 Task: Create a due date automation trigger when advanced on, on the tuesday of the week a card is due add fields without custom field "Resume" set at 11:00 AM.
Action: Mouse moved to (847, 257)
Screenshot: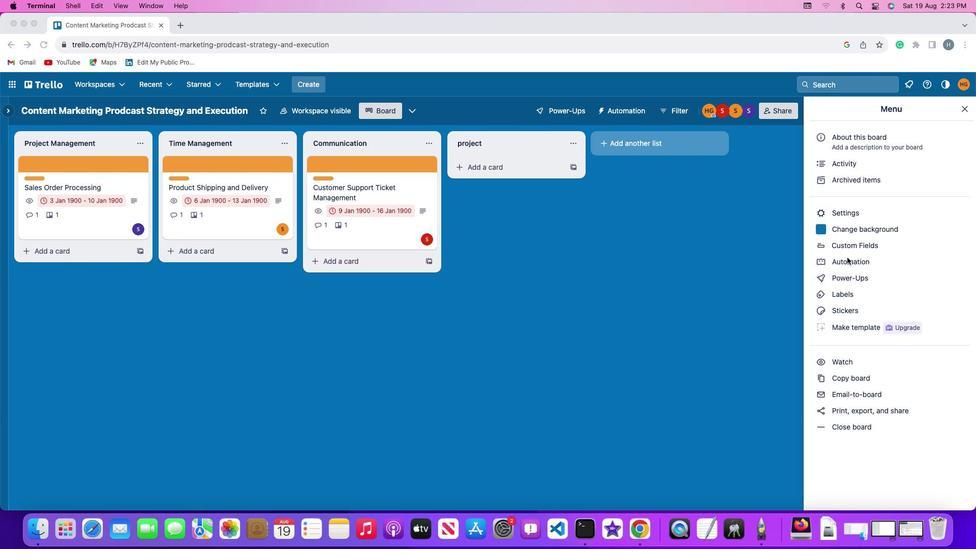 
Action: Mouse pressed left at (847, 257)
Screenshot: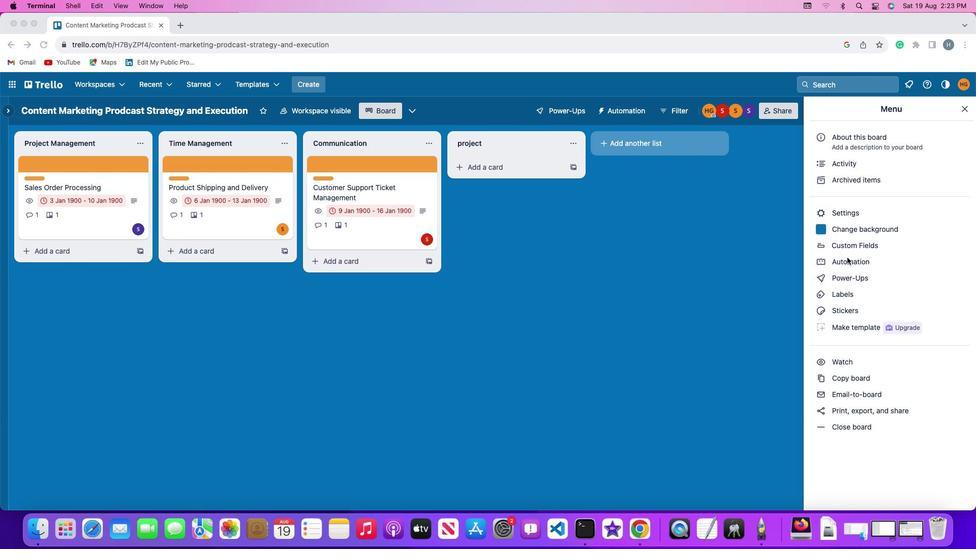 
Action: Mouse pressed left at (847, 257)
Screenshot: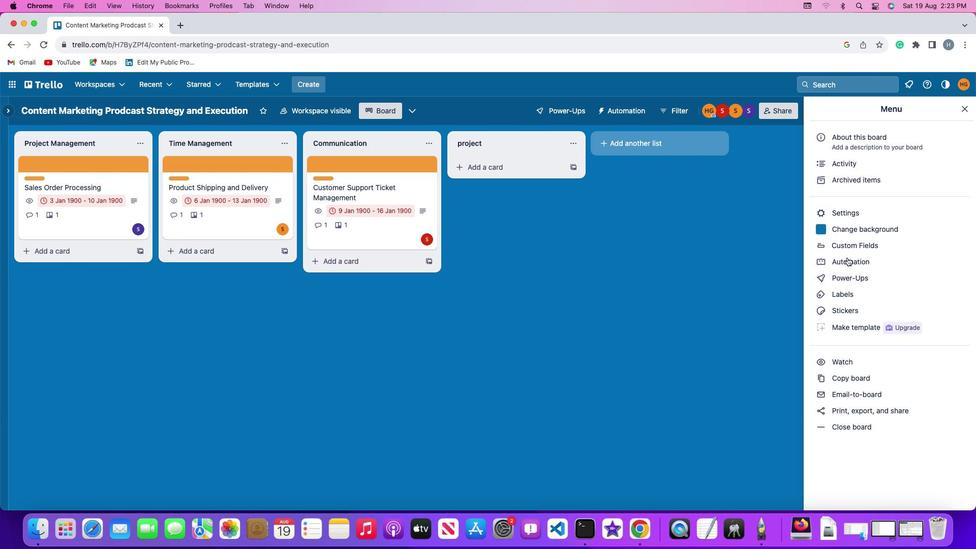 
Action: Mouse moved to (55, 239)
Screenshot: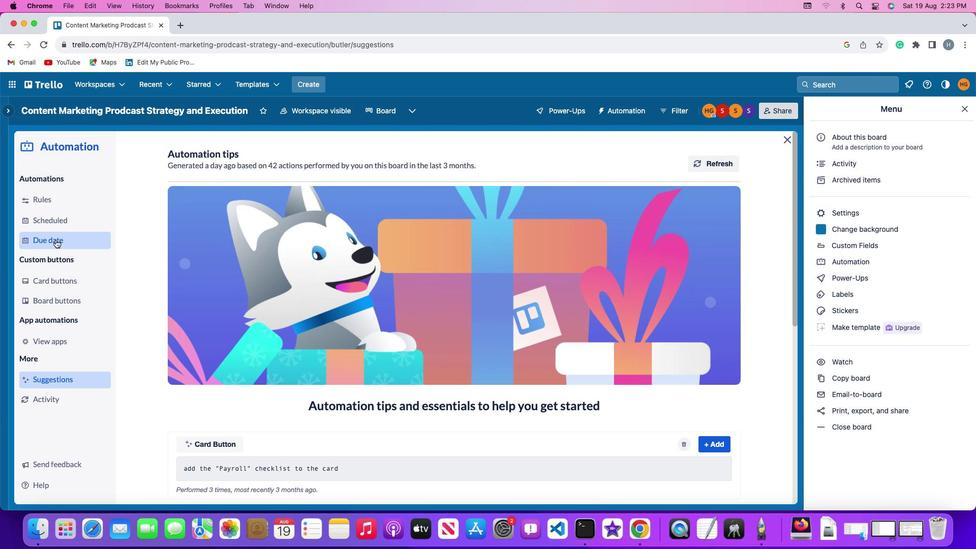 
Action: Mouse pressed left at (55, 239)
Screenshot: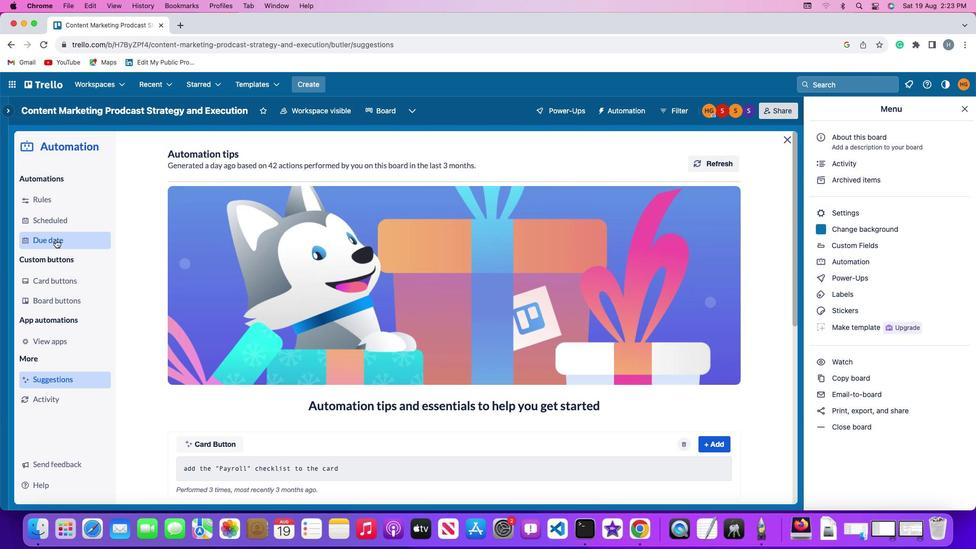 
Action: Mouse moved to (653, 158)
Screenshot: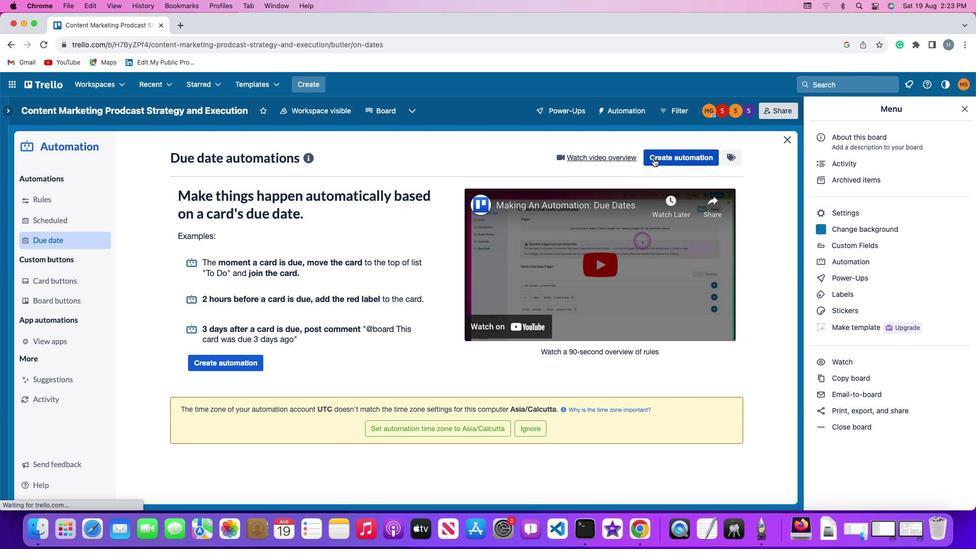 
Action: Mouse pressed left at (653, 158)
Screenshot: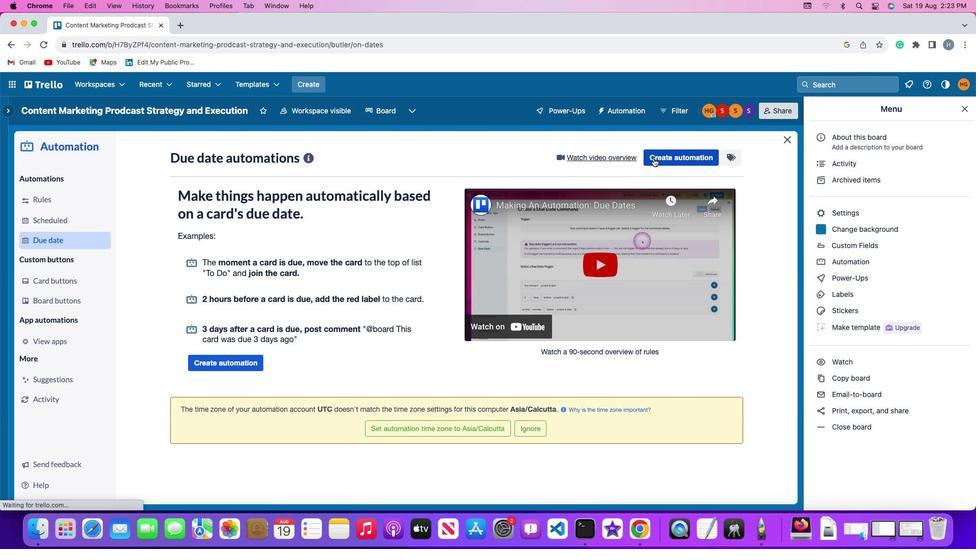 
Action: Mouse moved to (214, 256)
Screenshot: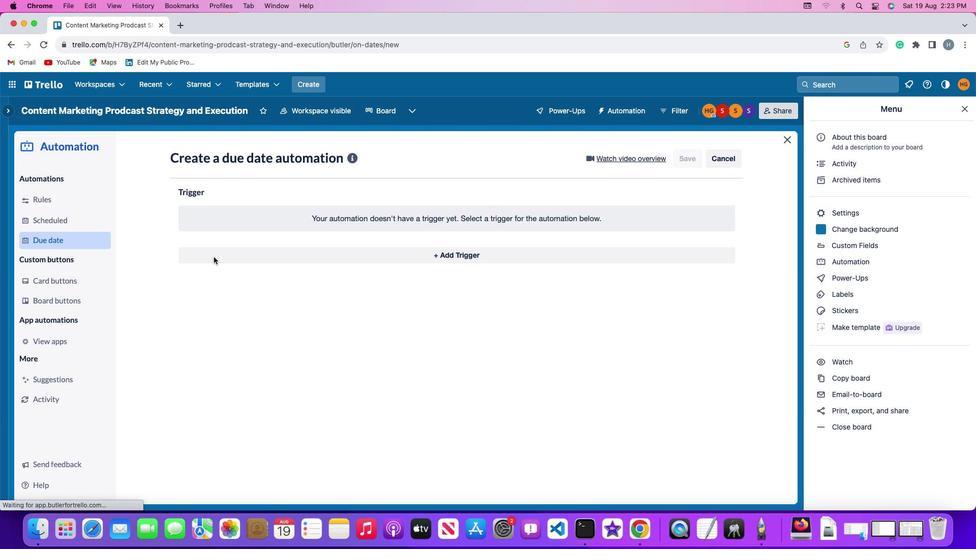 
Action: Mouse pressed left at (214, 256)
Screenshot: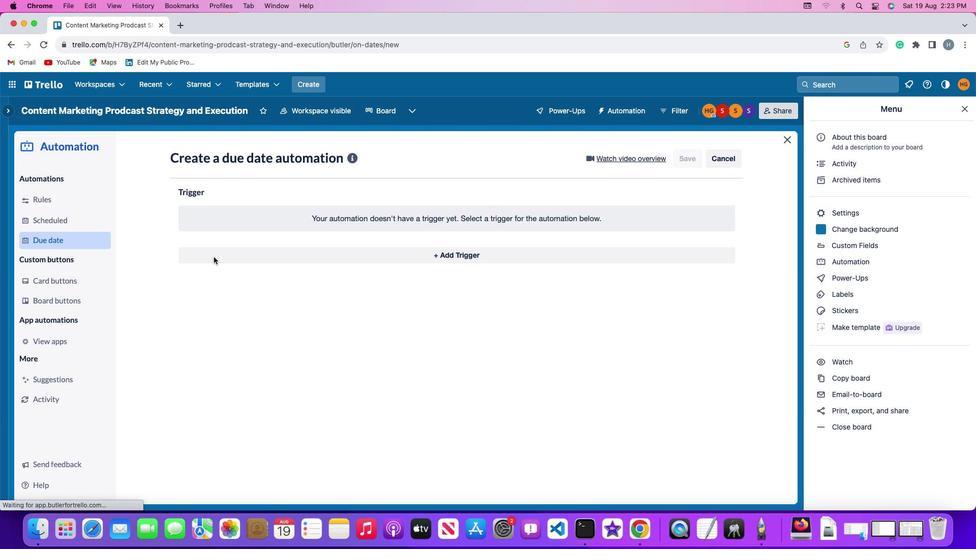 
Action: Mouse moved to (227, 439)
Screenshot: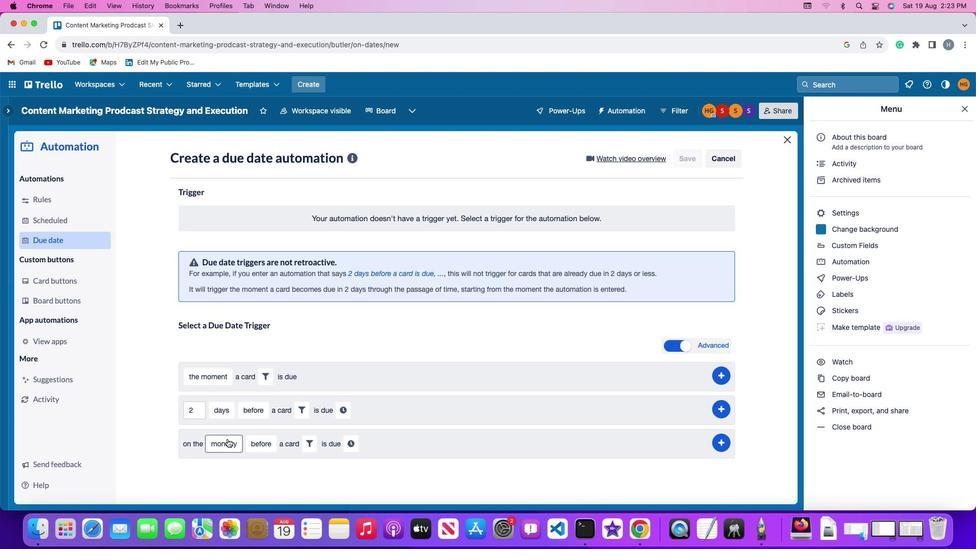 
Action: Mouse pressed left at (227, 439)
Screenshot: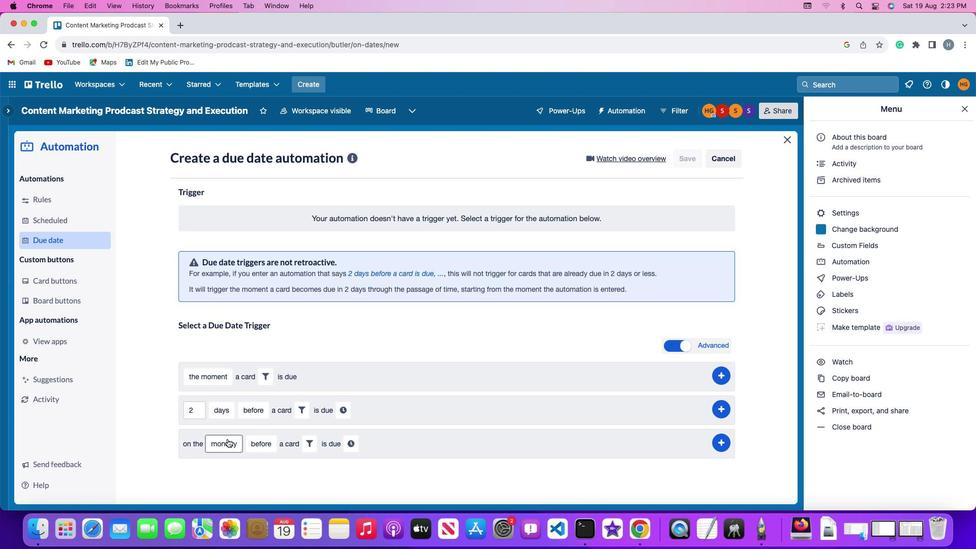 
Action: Mouse moved to (232, 324)
Screenshot: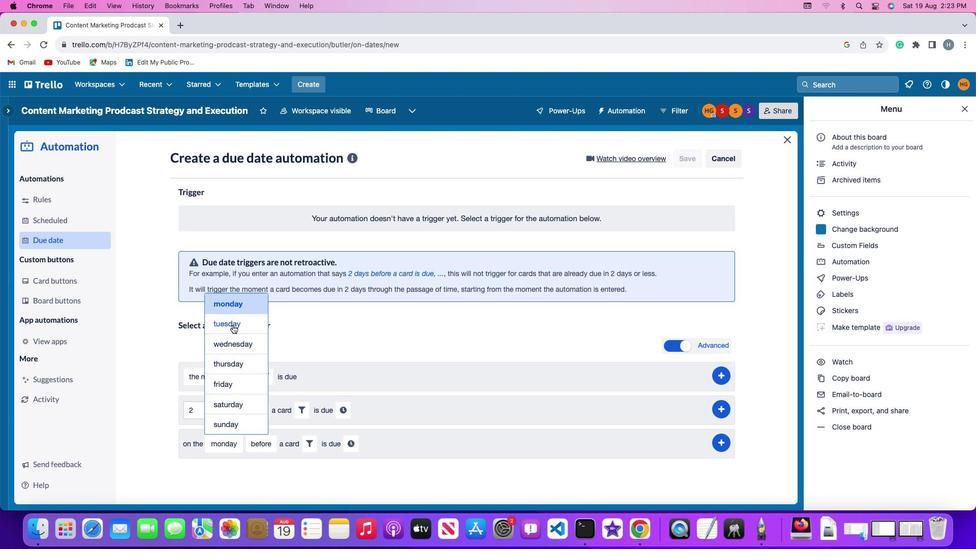 
Action: Mouse pressed left at (232, 324)
Screenshot: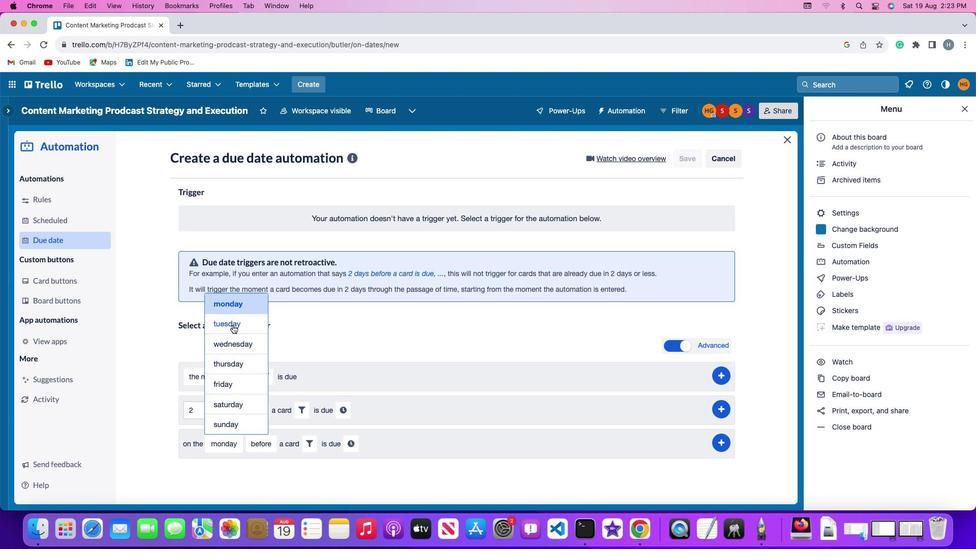 
Action: Mouse moved to (266, 441)
Screenshot: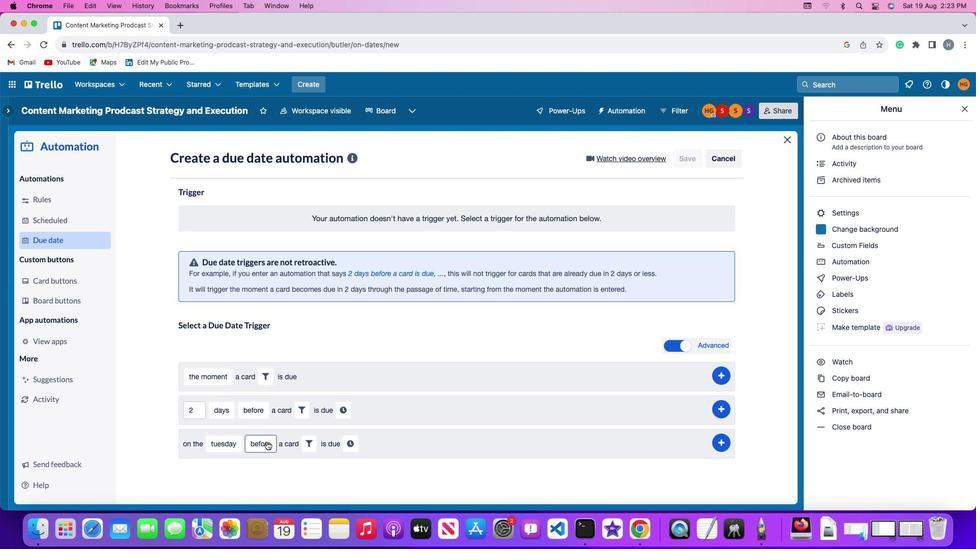 
Action: Mouse pressed left at (266, 441)
Screenshot: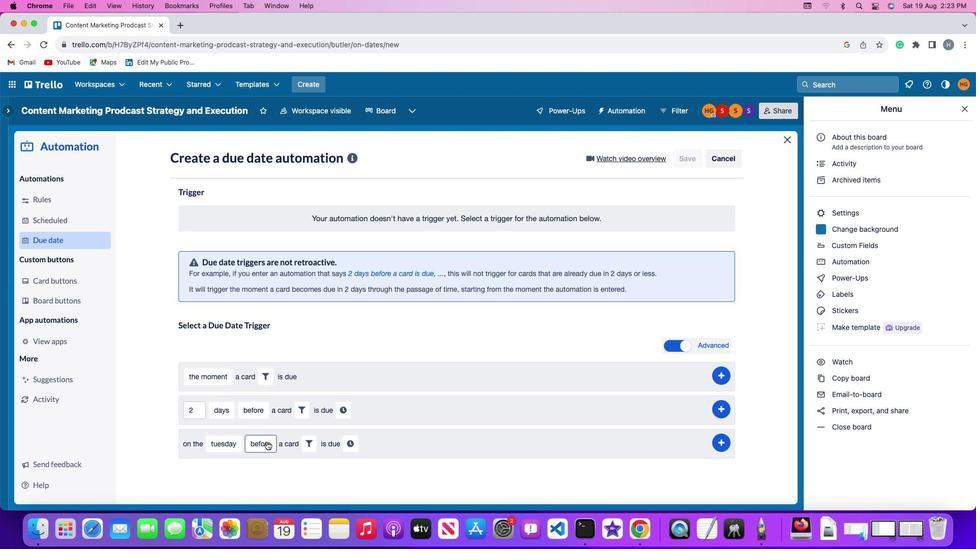 
Action: Mouse moved to (268, 405)
Screenshot: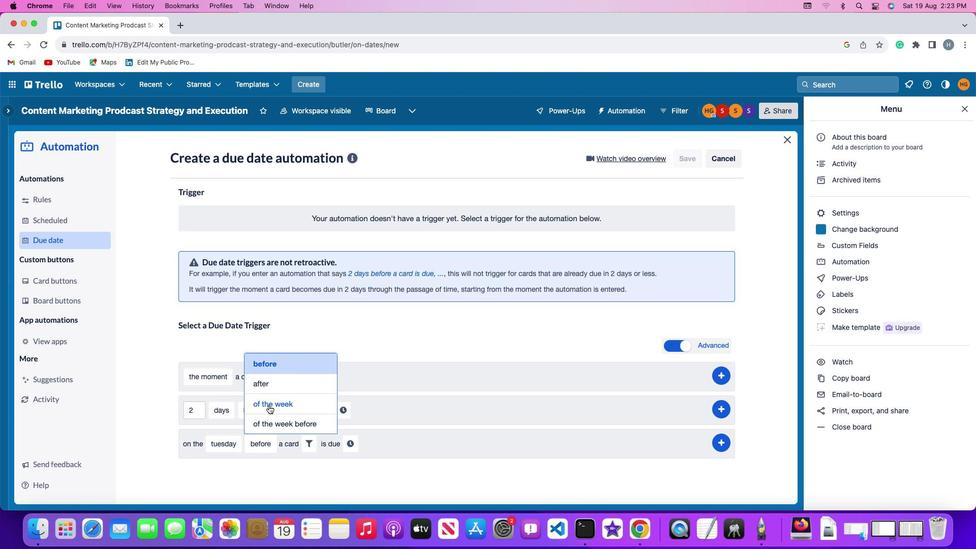 
Action: Mouse pressed left at (268, 405)
Screenshot: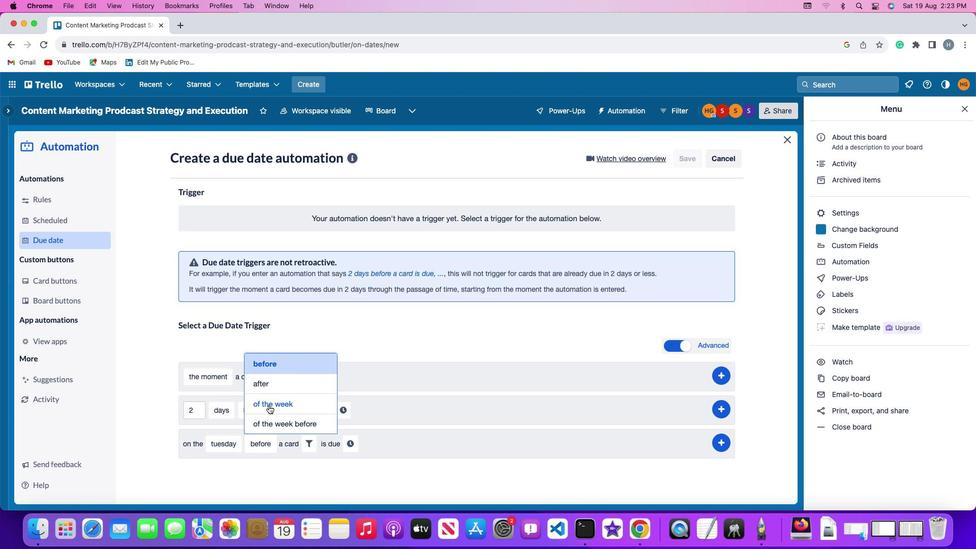 
Action: Mouse moved to (320, 441)
Screenshot: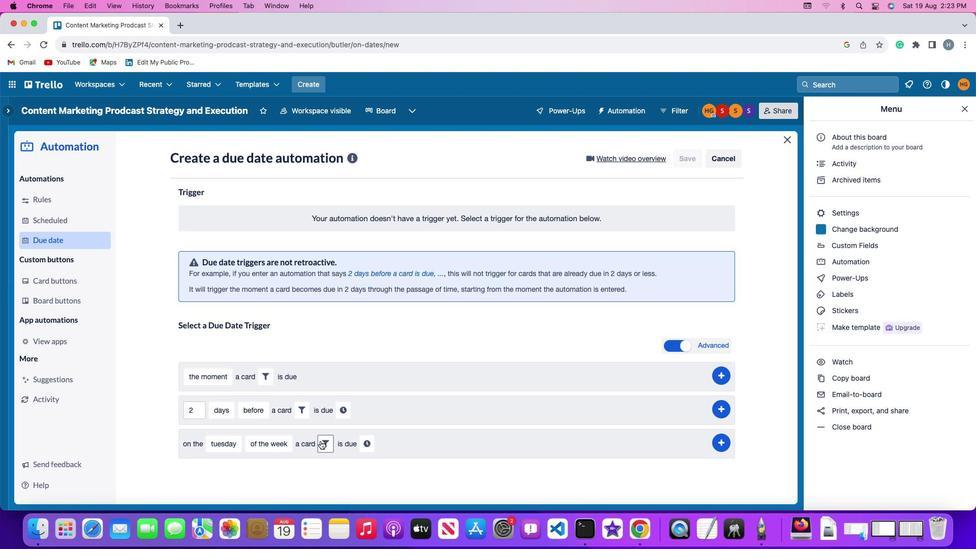 
Action: Mouse pressed left at (320, 441)
Screenshot: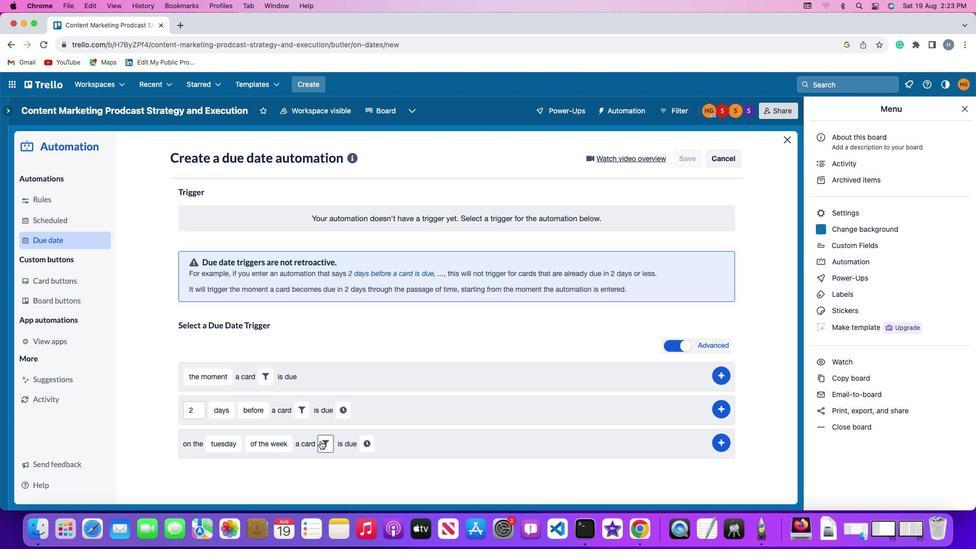 
Action: Mouse moved to (479, 470)
Screenshot: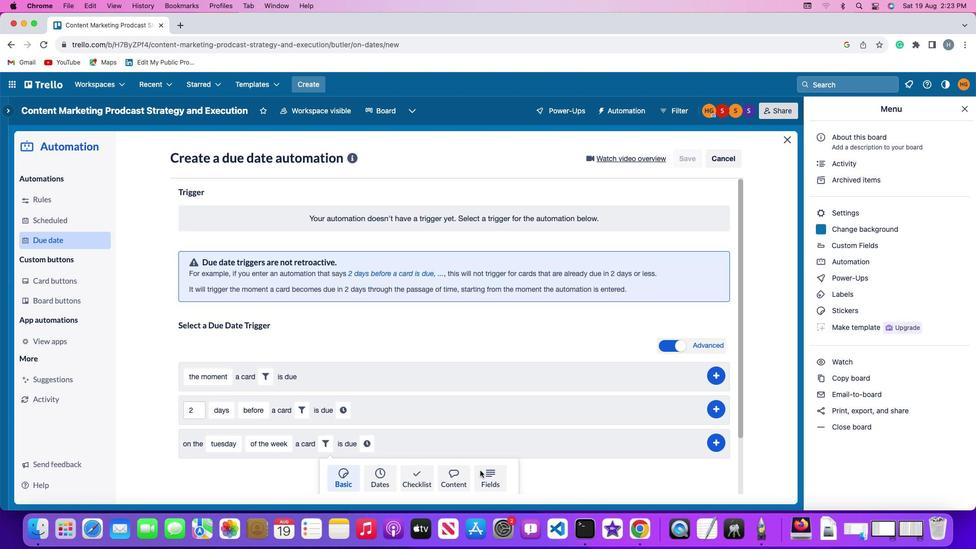 
Action: Mouse pressed left at (479, 470)
Screenshot: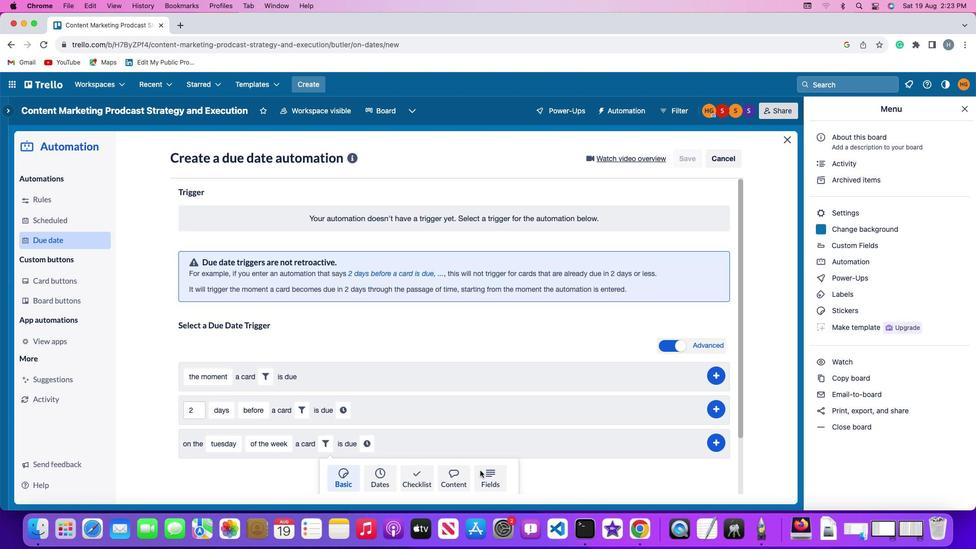 
Action: Mouse moved to (280, 469)
Screenshot: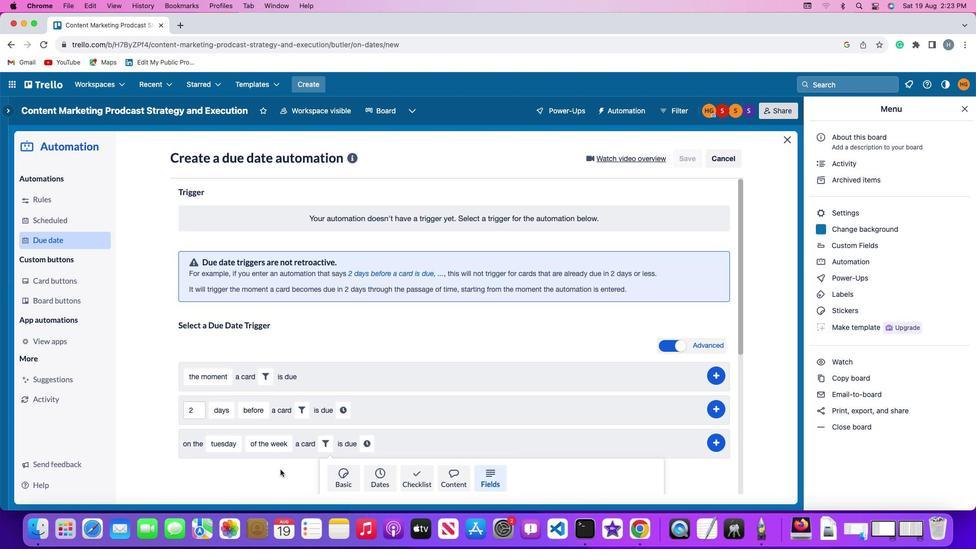
Action: Mouse scrolled (280, 469) with delta (0, 0)
Screenshot: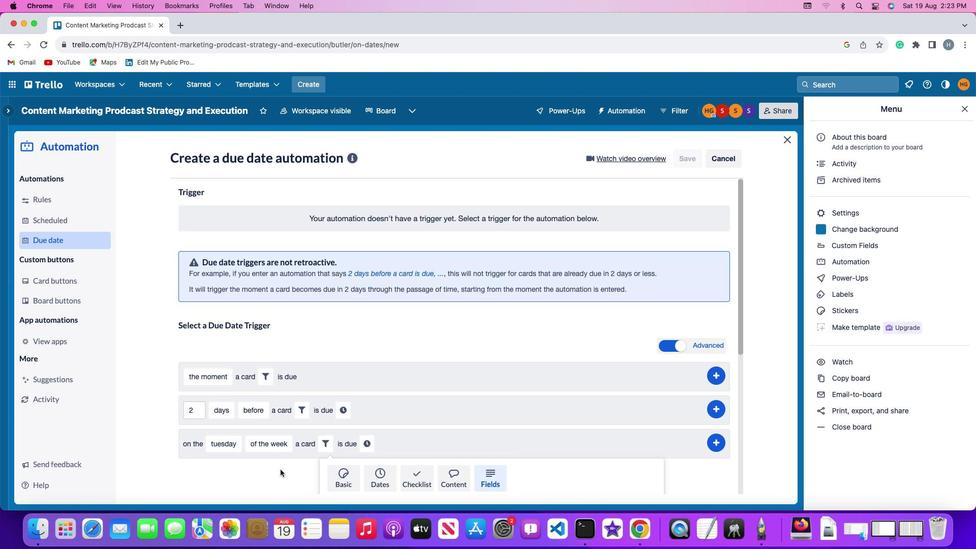 
Action: Mouse scrolled (280, 469) with delta (0, 0)
Screenshot: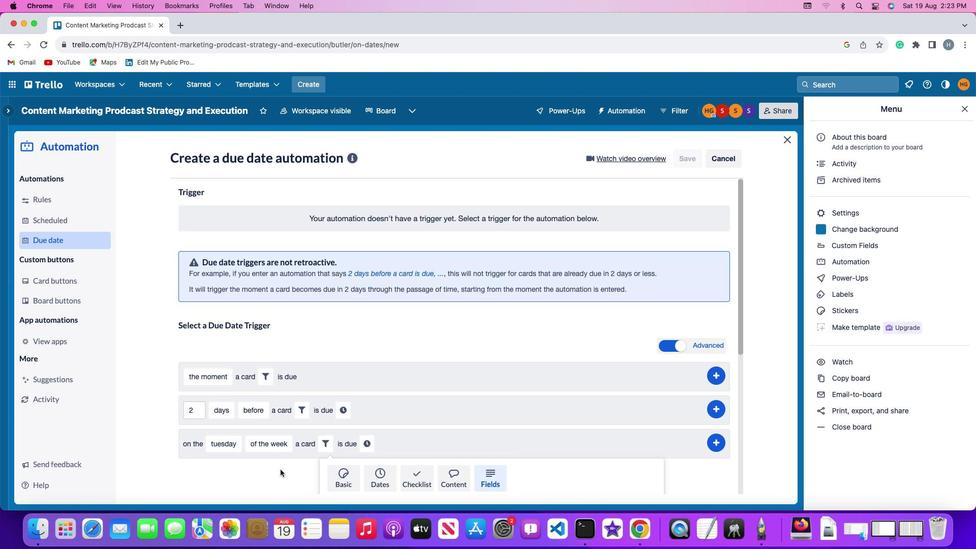
Action: Mouse moved to (280, 469)
Screenshot: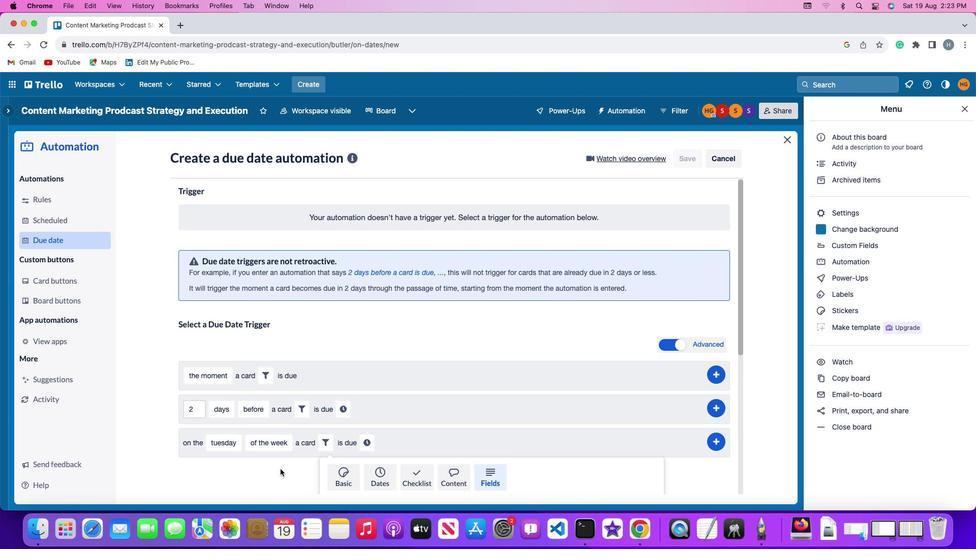 
Action: Mouse scrolled (280, 469) with delta (0, -1)
Screenshot: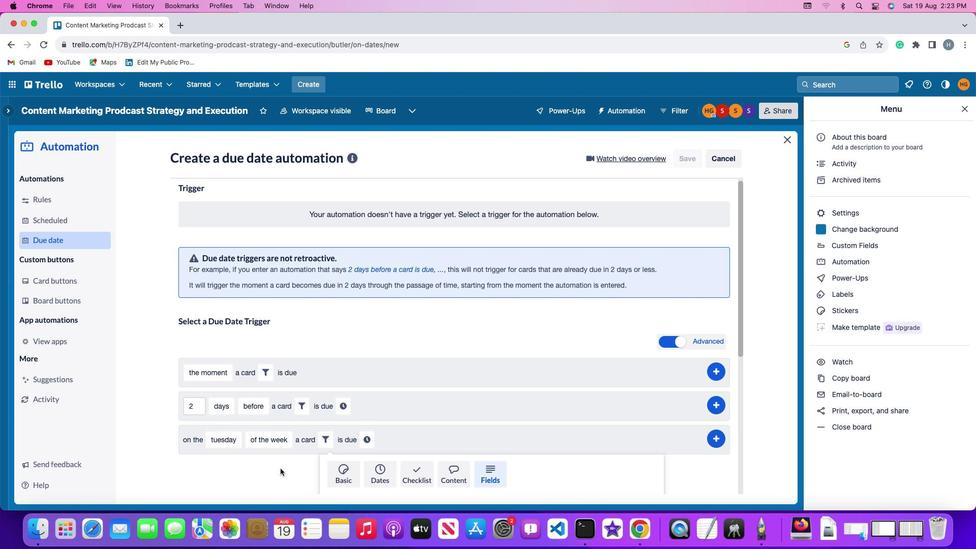 
Action: Mouse moved to (280, 467)
Screenshot: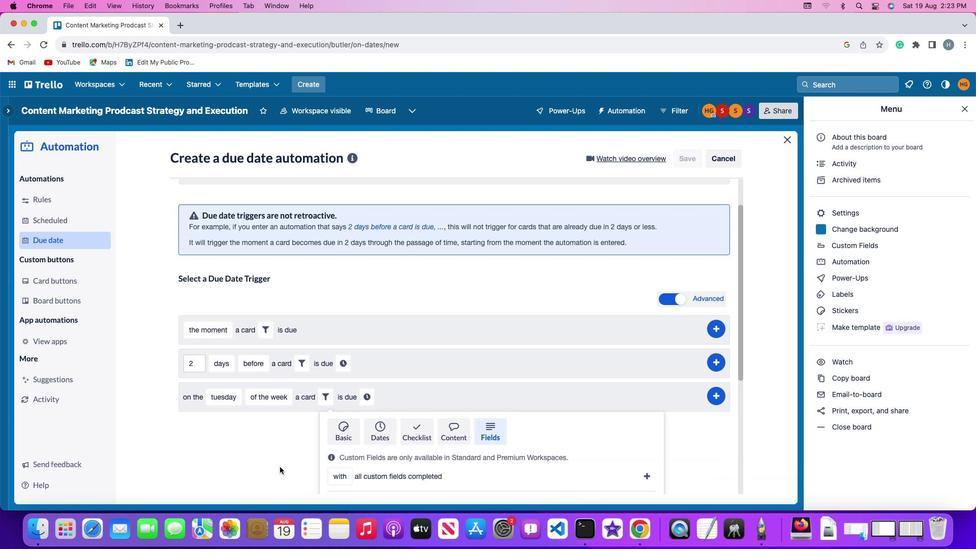 
Action: Mouse scrolled (280, 467) with delta (0, 0)
Screenshot: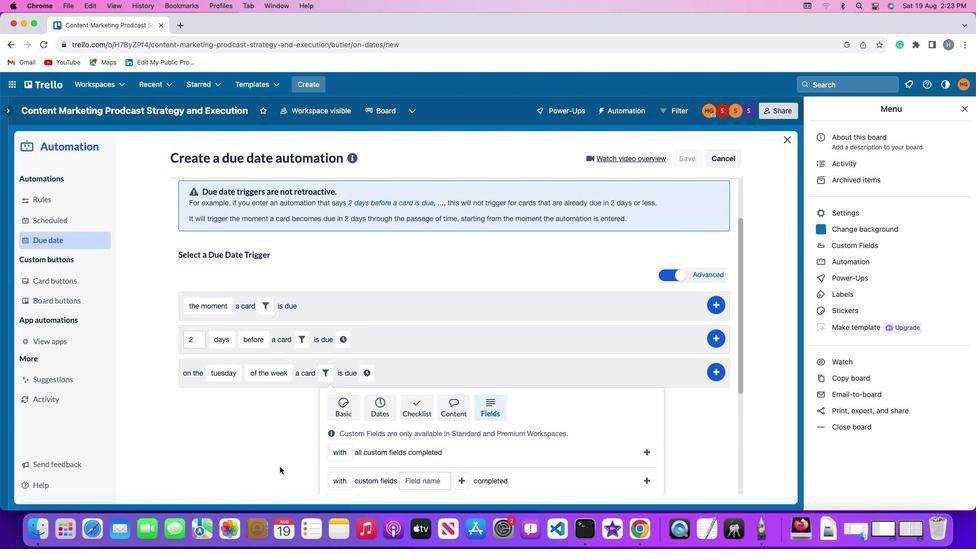 
Action: Mouse scrolled (280, 467) with delta (0, 0)
Screenshot: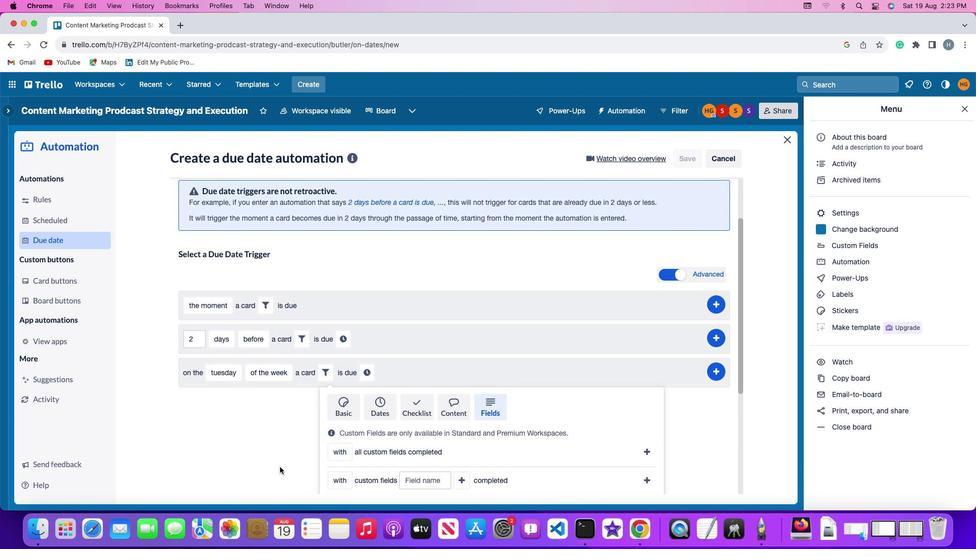 
Action: Mouse scrolled (280, 467) with delta (0, 0)
Screenshot: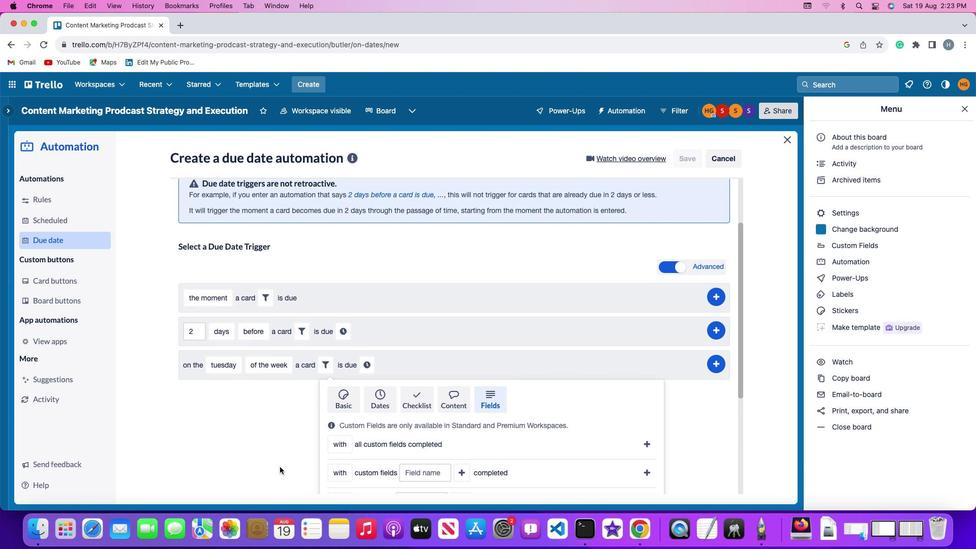 
Action: Mouse scrolled (280, 467) with delta (0, 0)
Screenshot: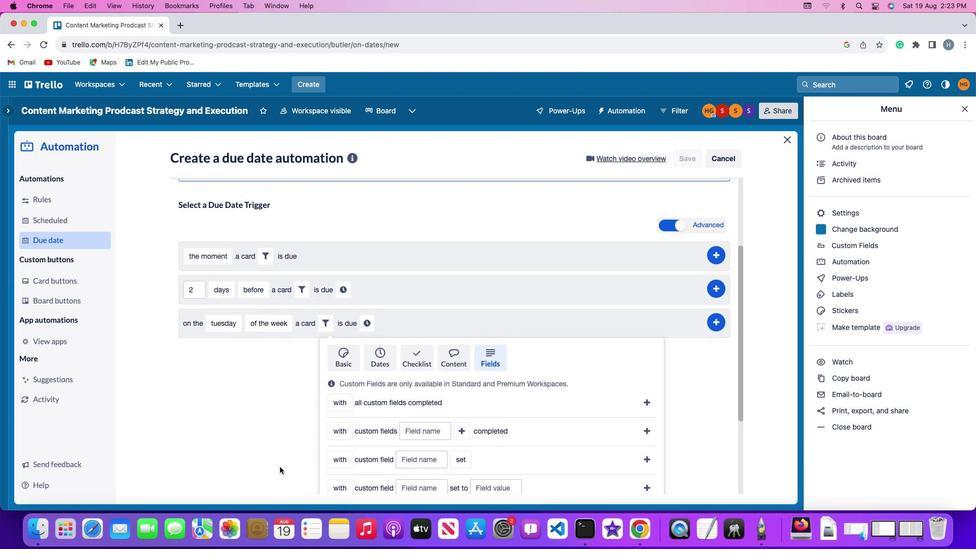 
Action: Mouse scrolled (280, 467) with delta (0, 0)
Screenshot: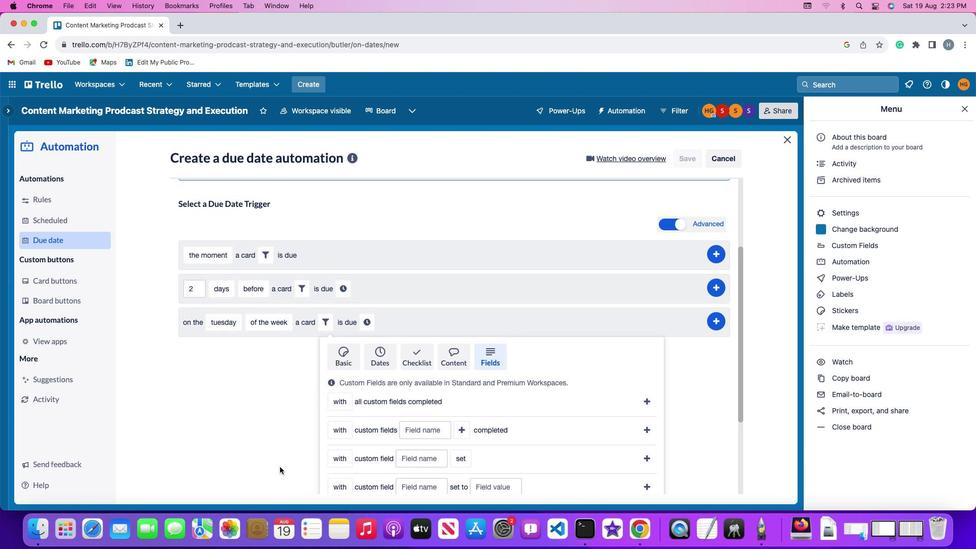 
Action: Mouse moved to (334, 444)
Screenshot: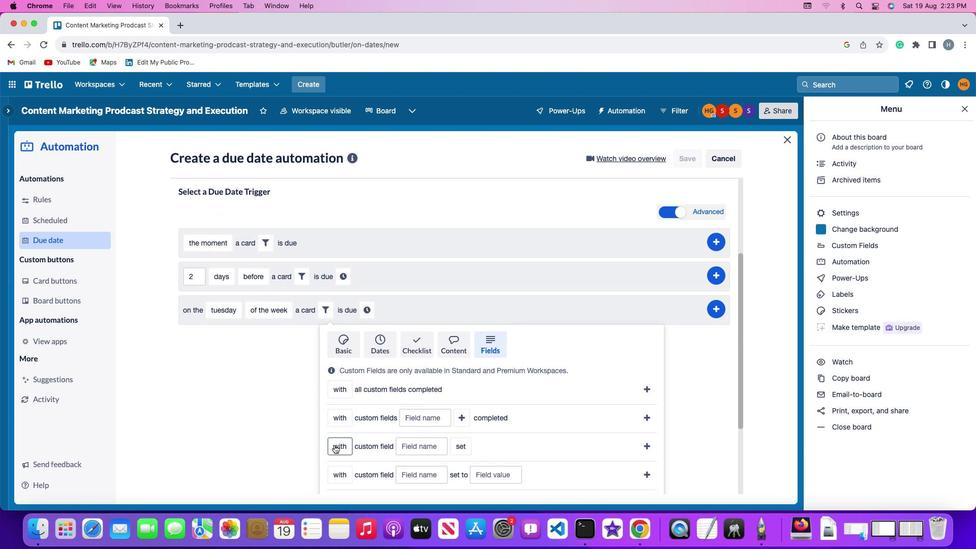 
Action: Mouse pressed left at (334, 444)
Screenshot: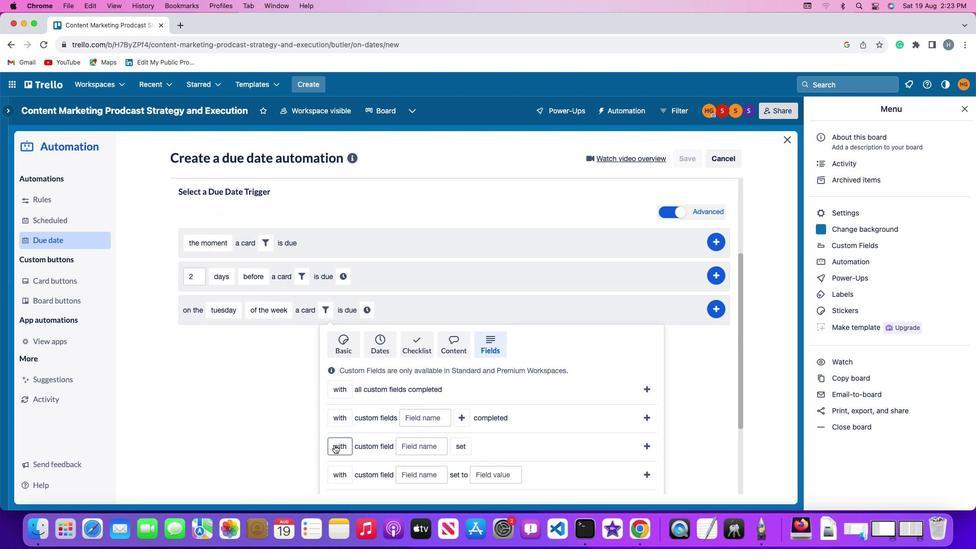 
Action: Mouse moved to (345, 483)
Screenshot: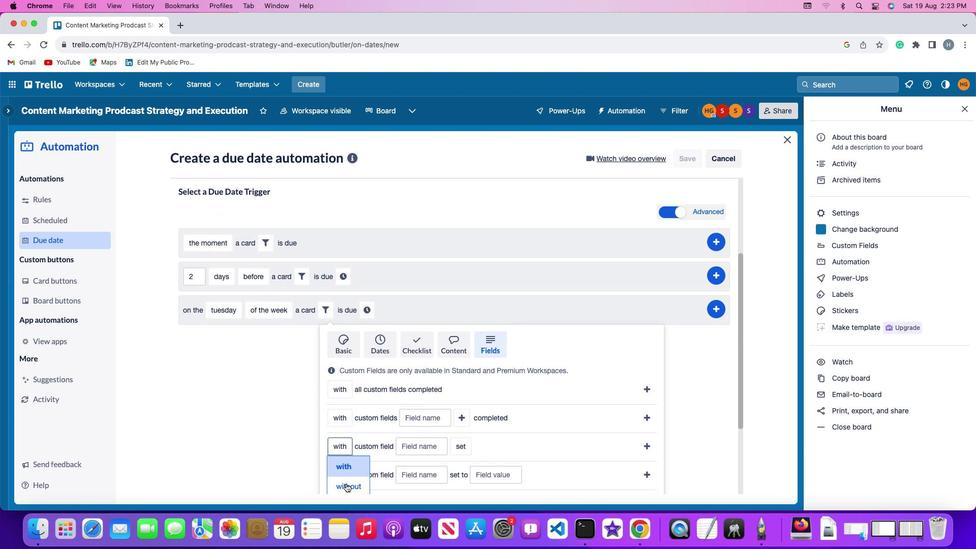 
Action: Mouse pressed left at (345, 483)
Screenshot: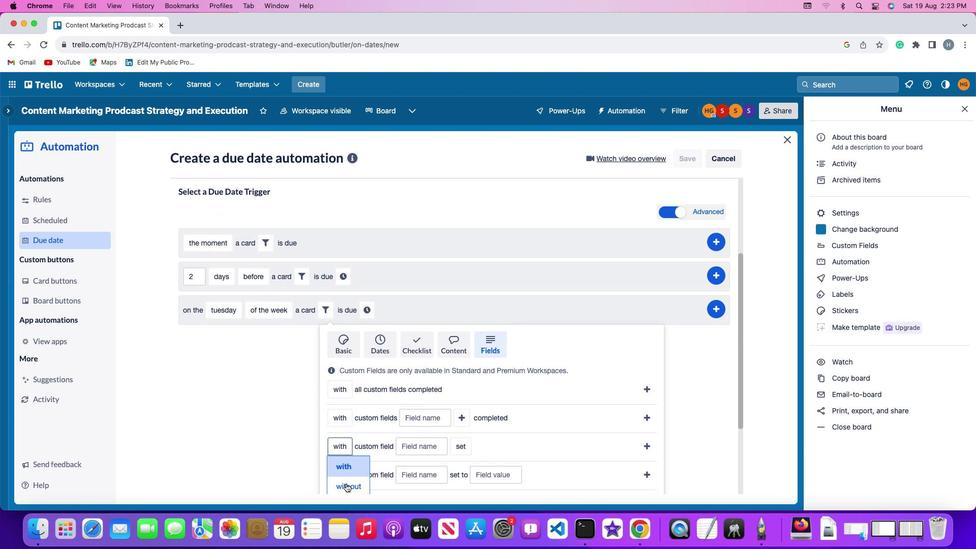 
Action: Mouse moved to (422, 443)
Screenshot: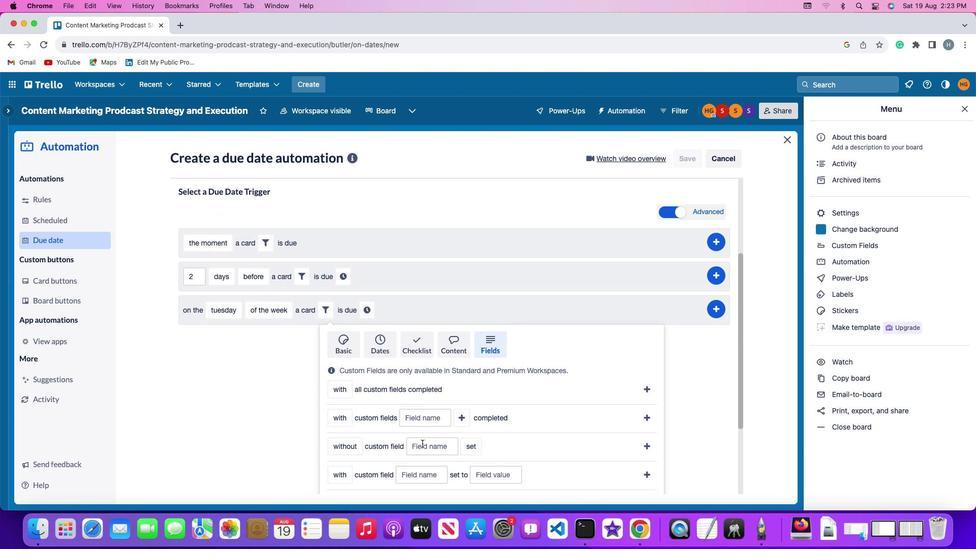 
Action: Mouse pressed left at (422, 443)
Screenshot: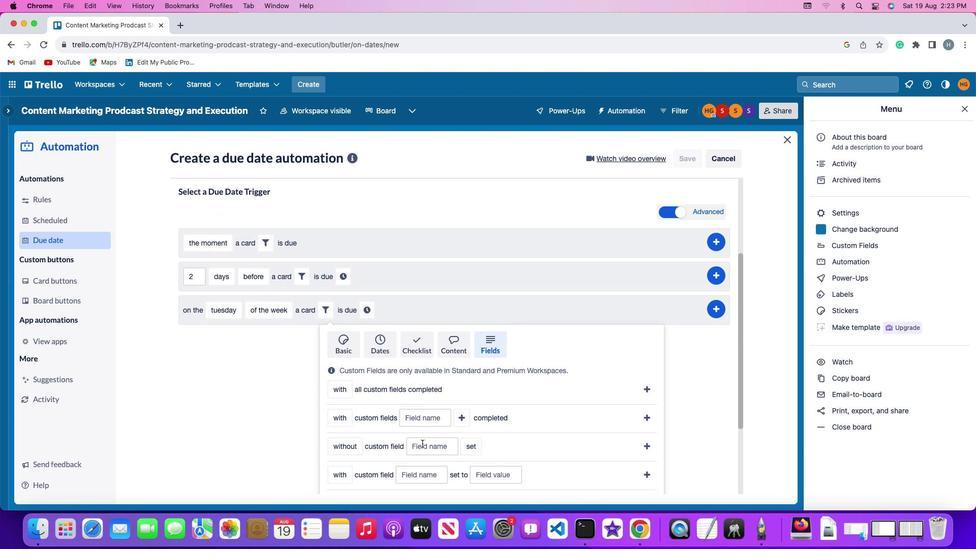 
Action: Mouse moved to (419, 442)
Screenshot: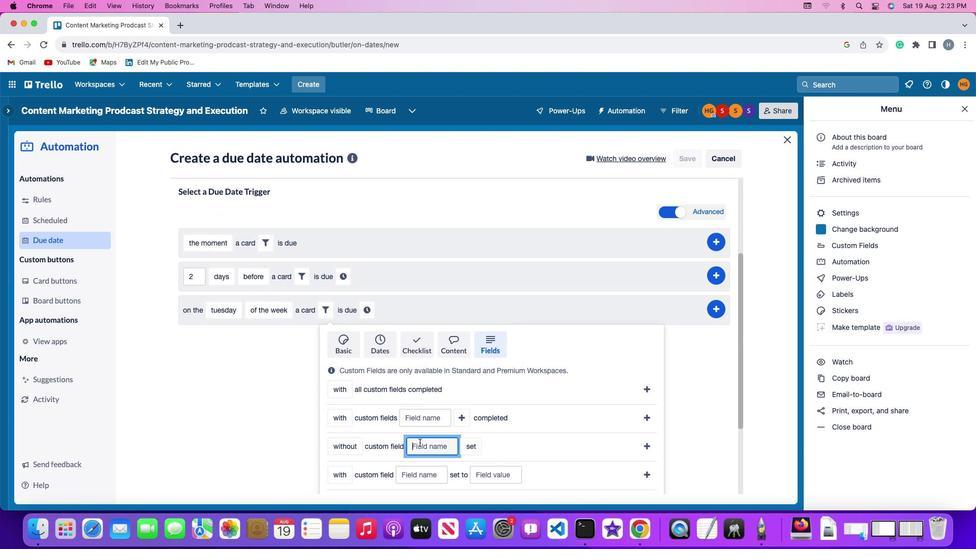 
Action: Key pressed Key.shift'R''e''s''u''m''e'
Screenshot: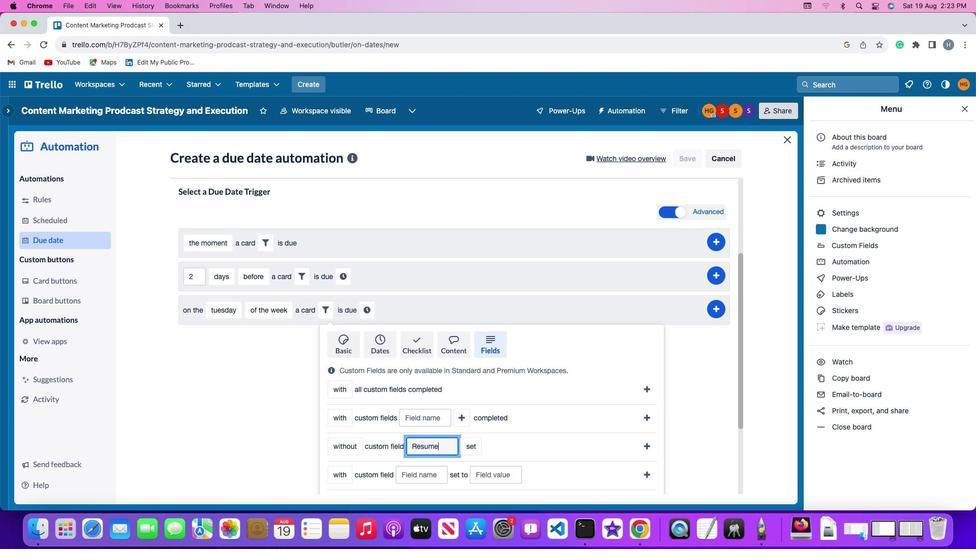 
Action: Mouse moved to (467, 445)
Screenshot: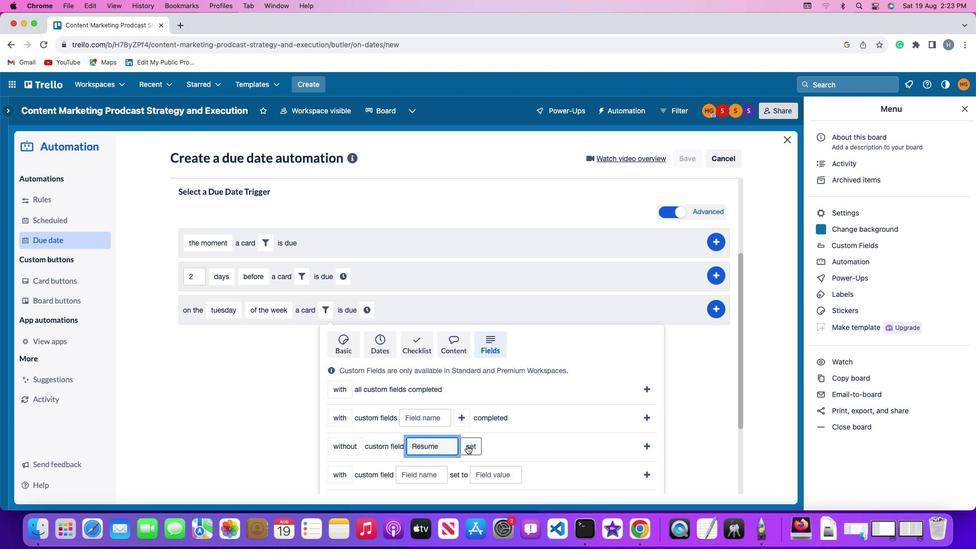 
Action: Mouse pressed left at (467, 445)
Screenshot: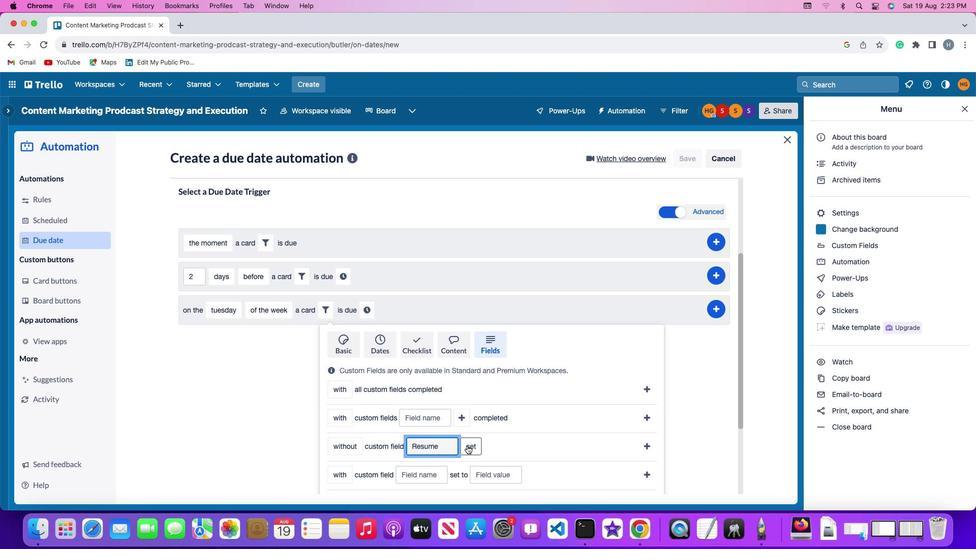 
Action: Mouse moved to (480, 461)
Screenshot: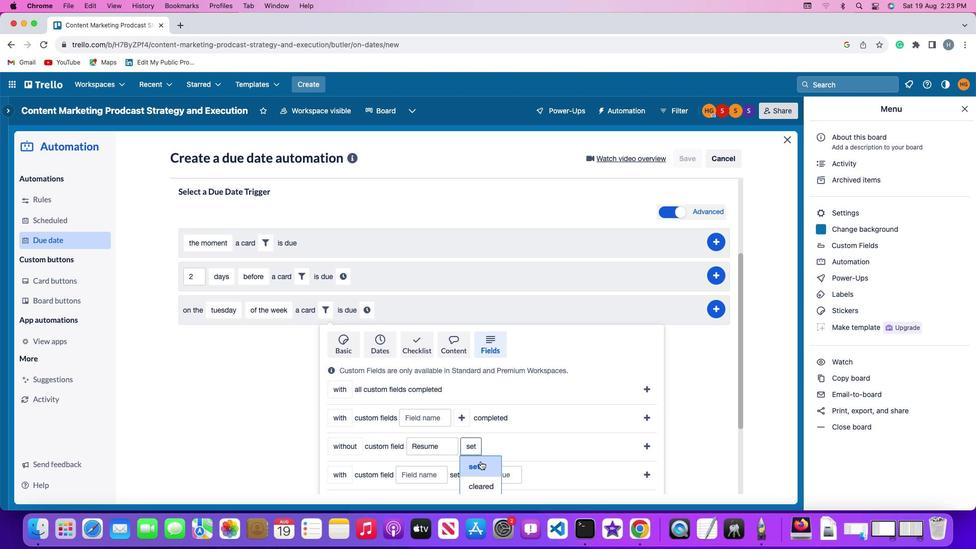 
Action: Mouse pressed left at (480, 461)
Screenshot: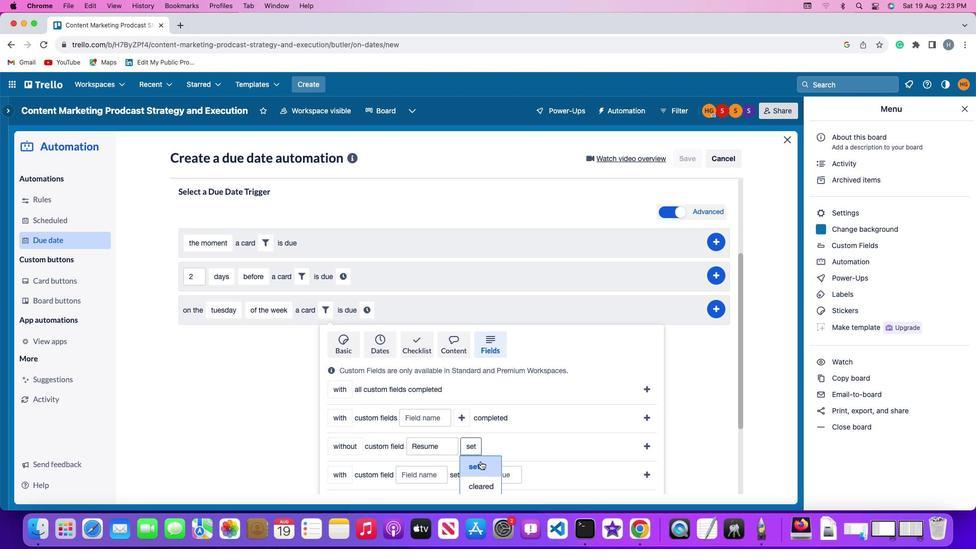 
Action: Mouse moved to (647, 443)
Screenshot: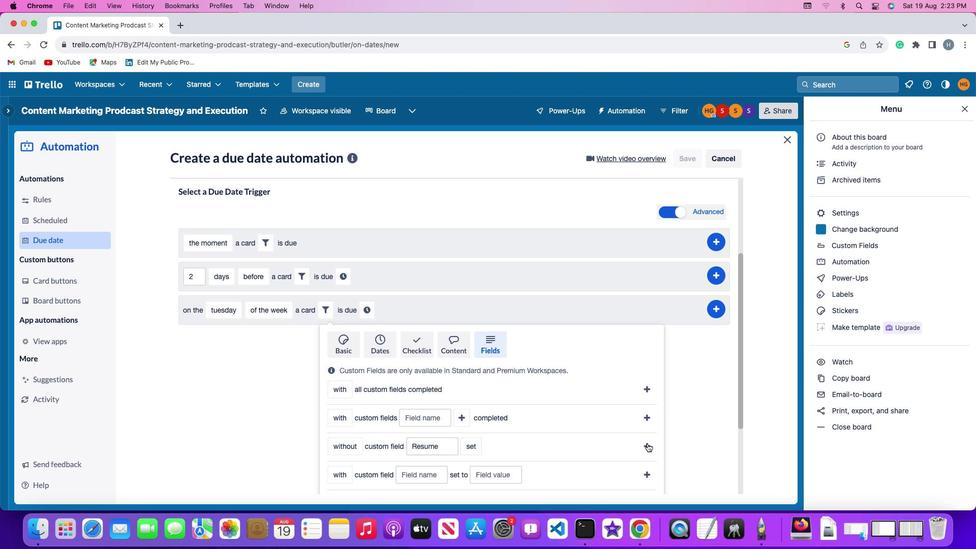 
Action: Mouse pressed left at (647, 443)
Screenshot: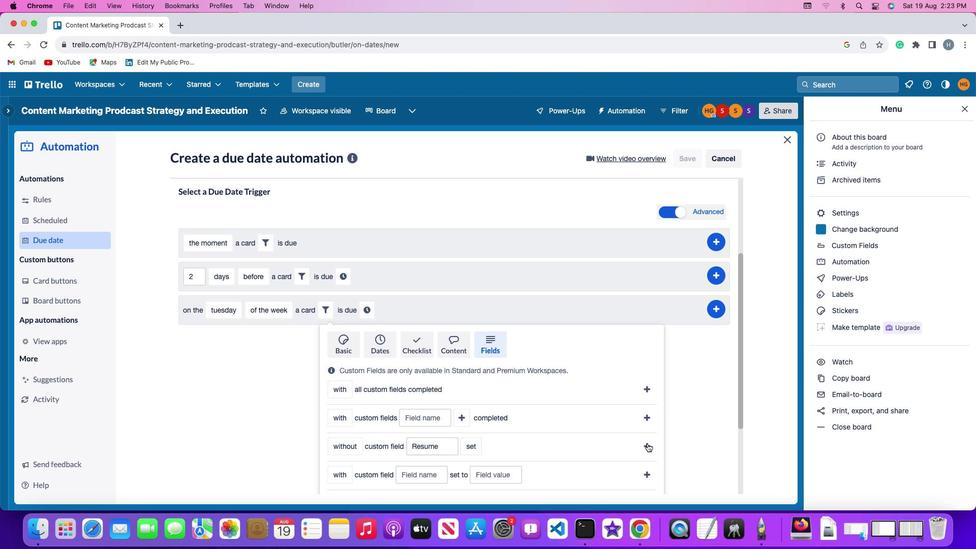 
Action: Mouse moved to (505, 444)
Screenshot: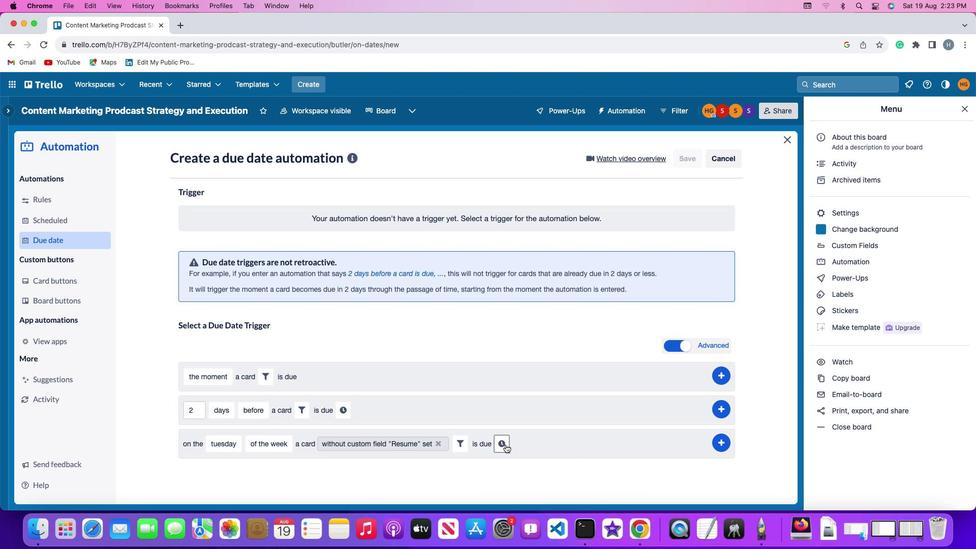 
Action: Mouse pressed left at (505, 444)
Screenshot: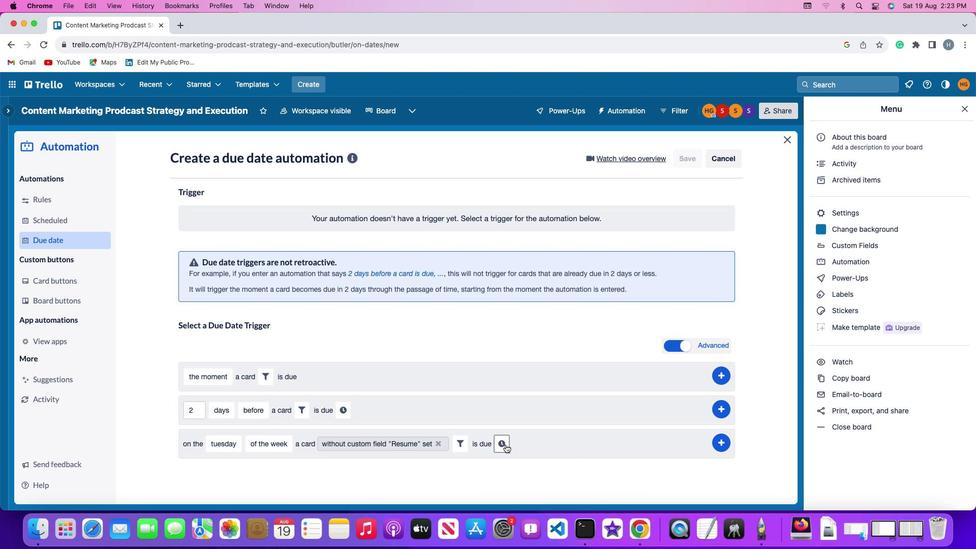 
Action: Mouse moved to (528, 443)
Screenshot: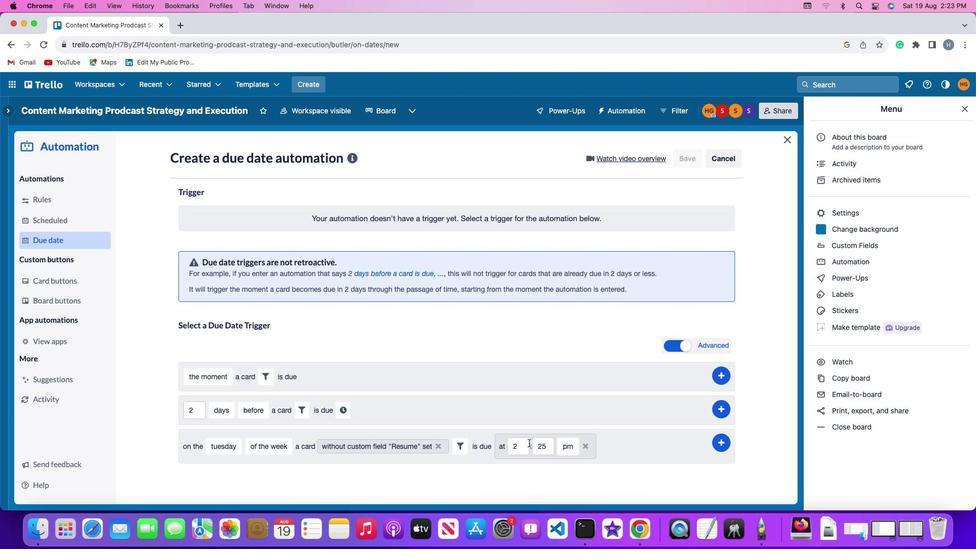 
Action: Mouse pressed left at (528, 443)
Screenshot: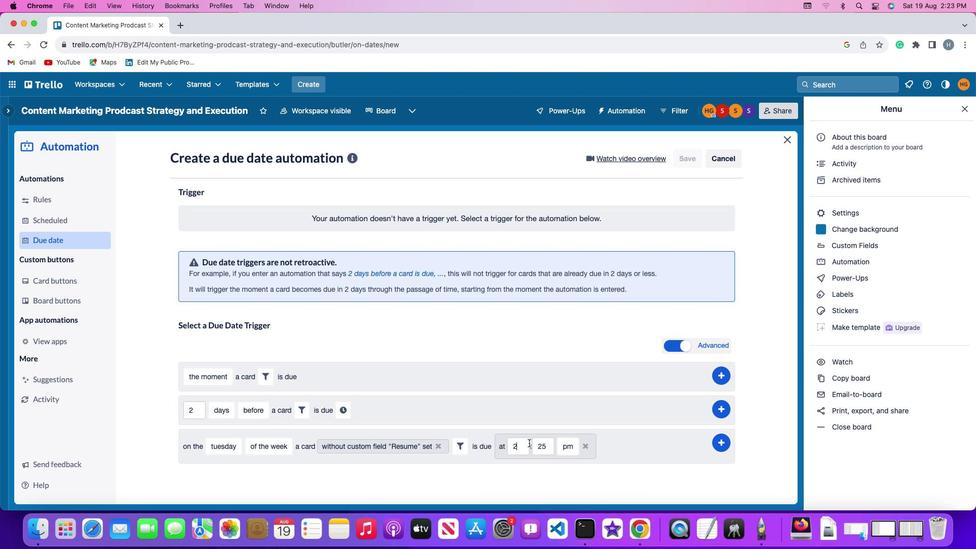 
Action: Key pressed Key.backspace'1''1'
Screenshot: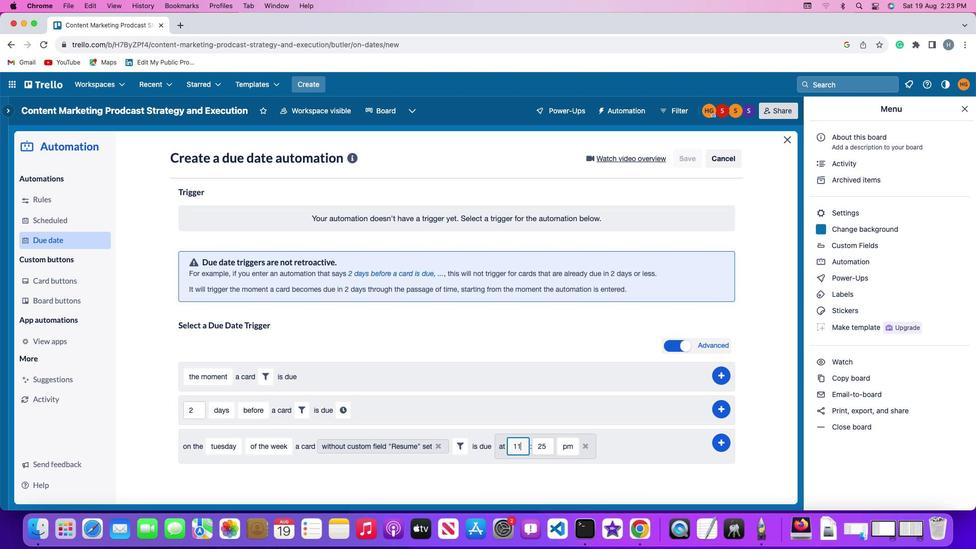 
Action: Mouse moved to (553, 444)
Screenshot: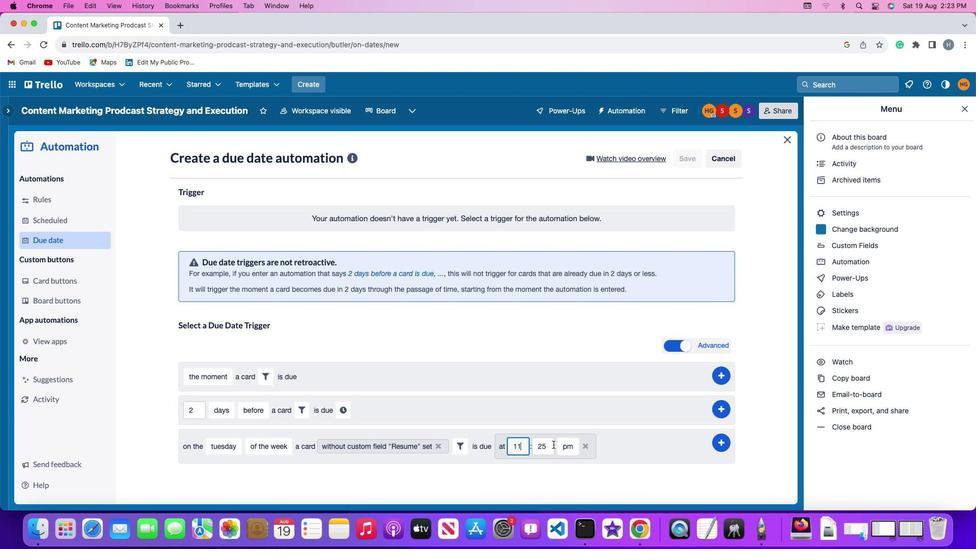 
Action: Mouse pressed left at (553, 444)
Screenshot: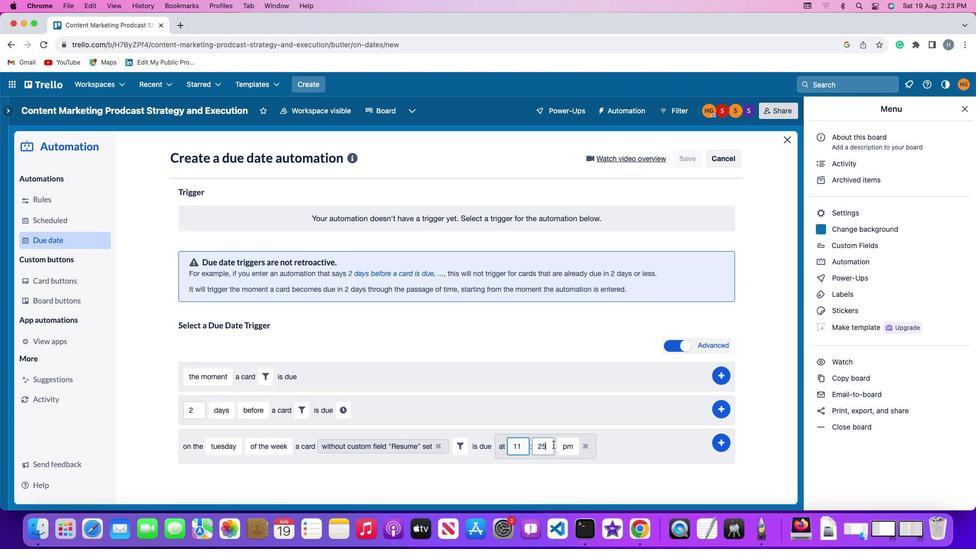 
Action: Mouse moved to (553, 444)
Screenshot: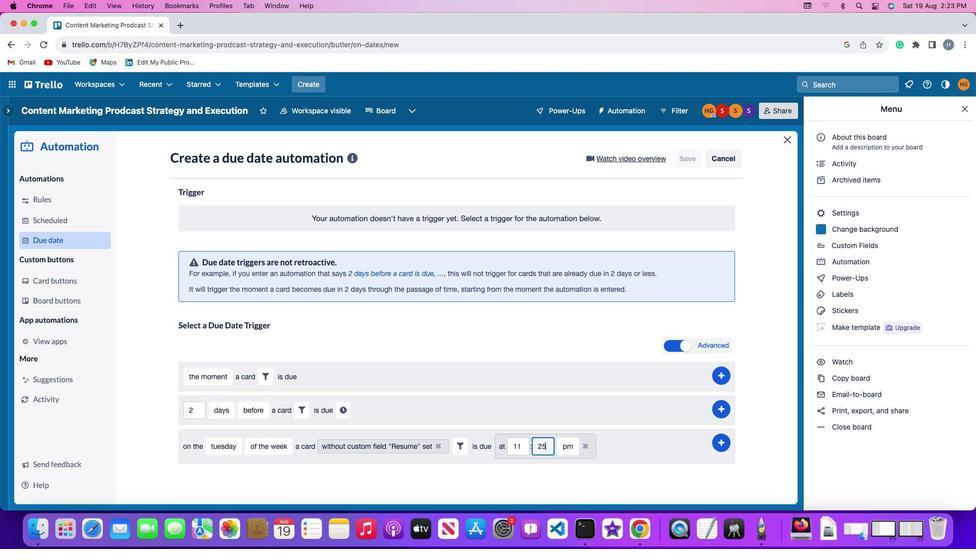 
Action: Key pressed Key.backspaceKey.backspace
Screenshot: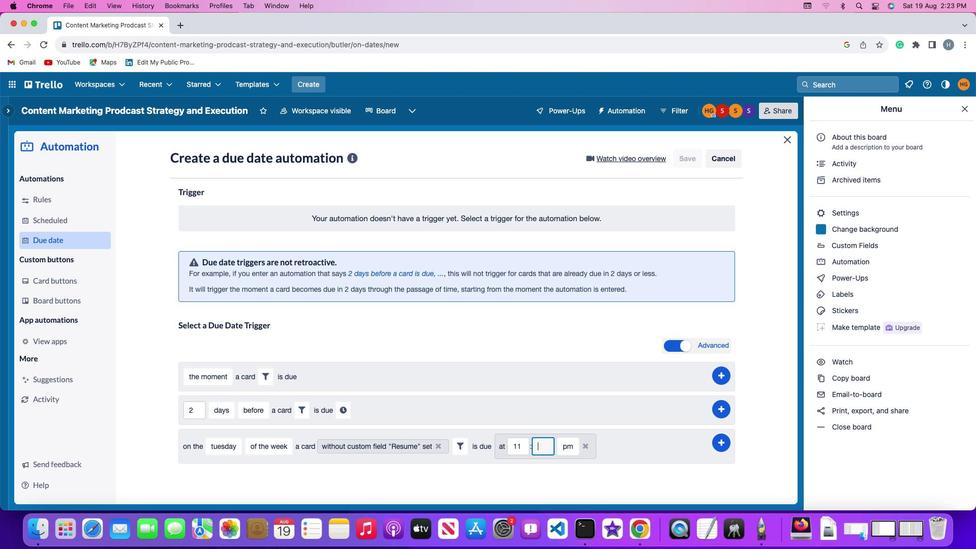 
Action: Mouse moved to (554, 444)
Screenshot: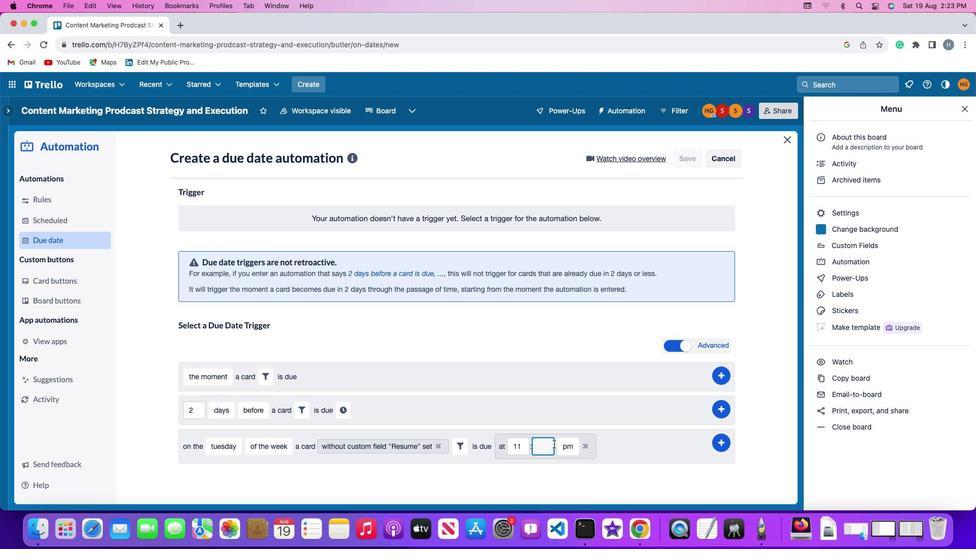 
Action: Key pressed '0''0'
Screenshot: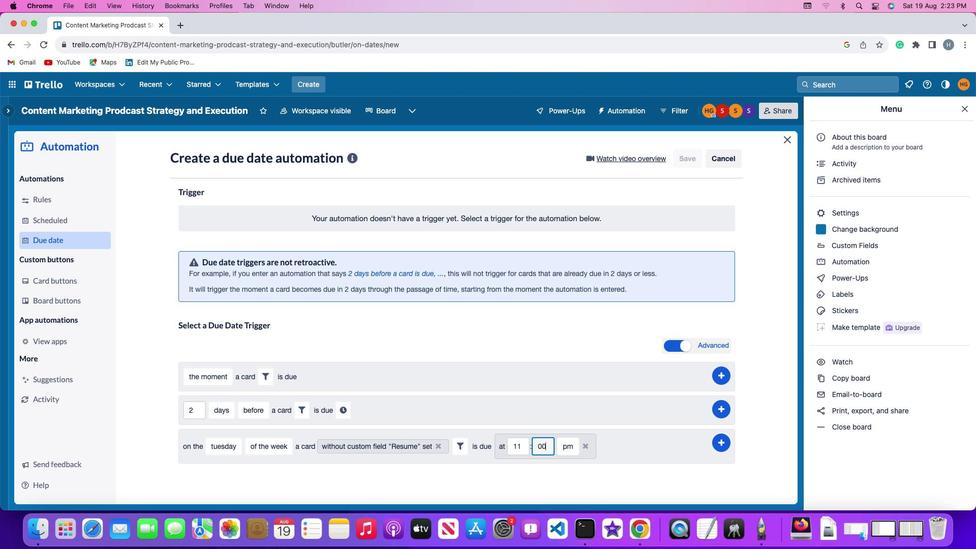 
Action: Mouse moved to (566, 444)
Screenshot: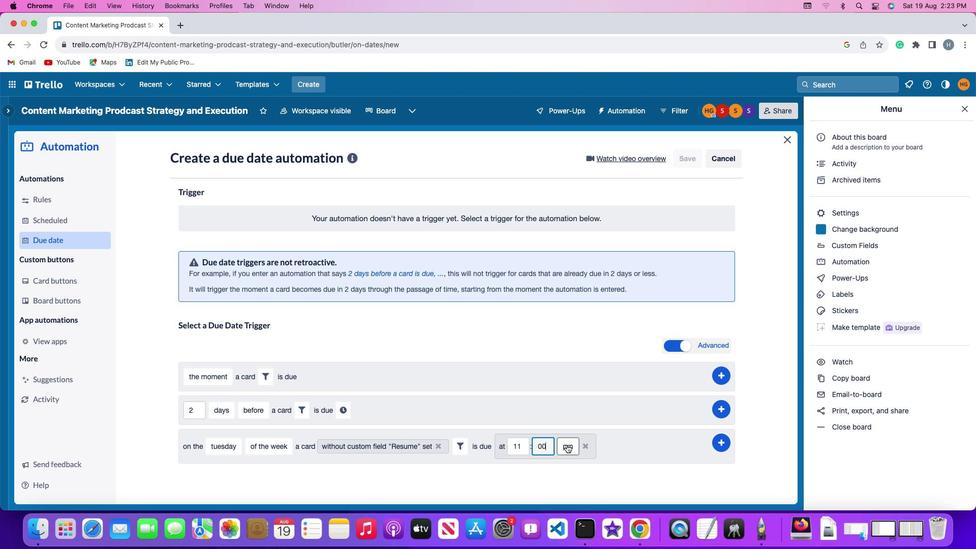 
Action: Mouse pressed left at (566, 444)
Screenshot: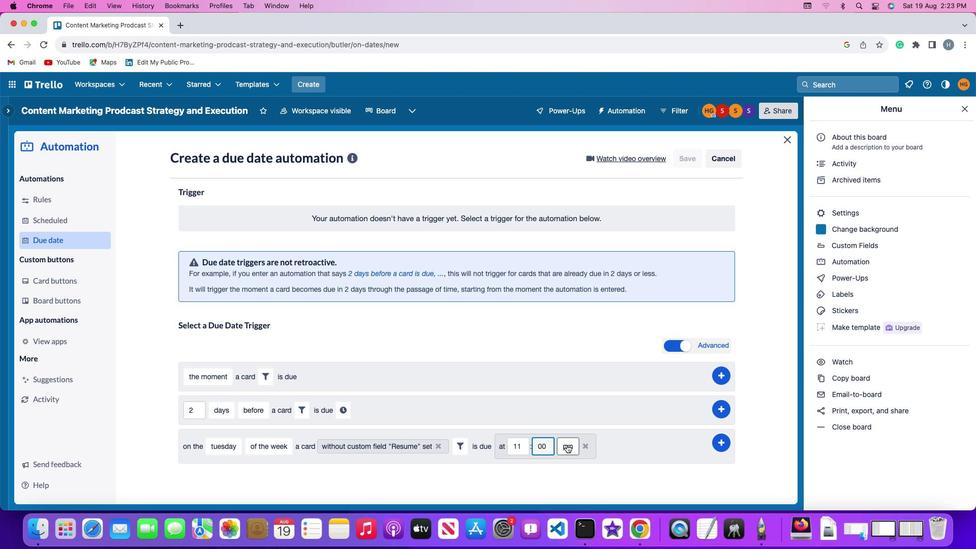 
Action: Mouse moved to (566, 459)
Screenshot: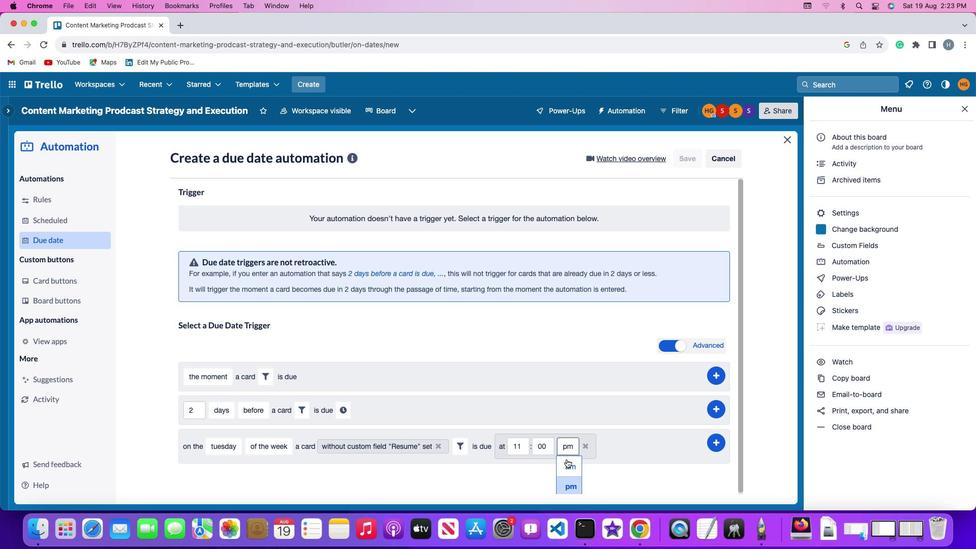 
Action: Mouse pressed left at (566, 459)
Screenshot: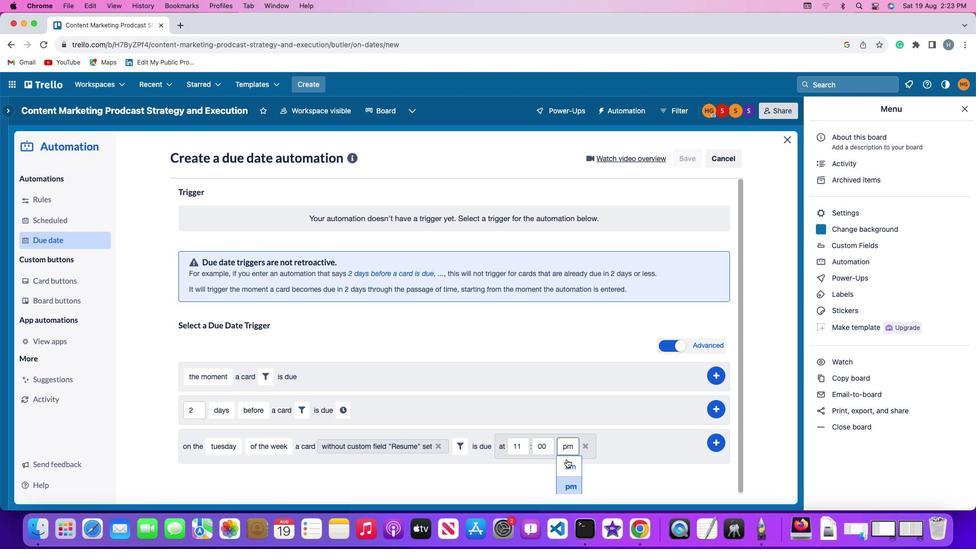 
Action: Mouse moved to (725, 440)
Screenshot: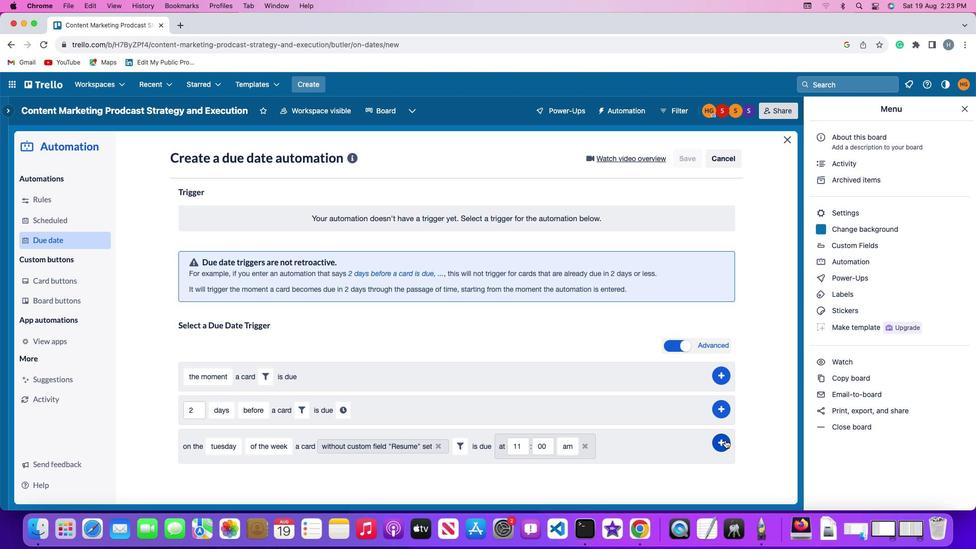 
Action: Mouse pressed left at (725, 440)
Screenshot: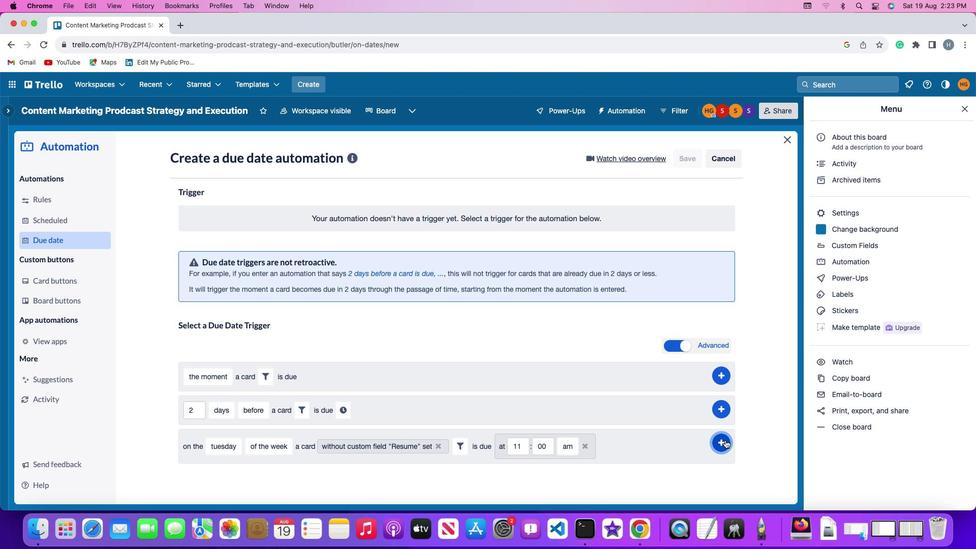 
Action: Mouse moved to (754, 364)
Screenshot: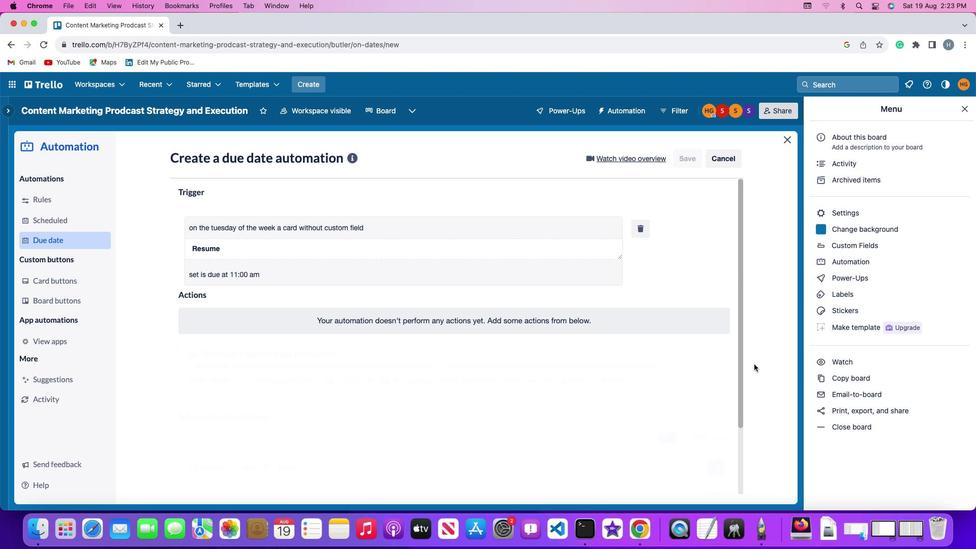 
